 Task: Search one way flight ticket for 4 adults, 1 infant in seat and 1 infant on lap in premium economy from Evansville: Evansville Regional Airport to Jackson: Jackson Hole Airport on 5-2-2023. Choice of flights is Singapure airlines. Number of bags: 3 checked bags. Price is upto 73000. Outbound departure time preference is 22:15.
Action: Mouse moved to (374, 311)
Screenshot: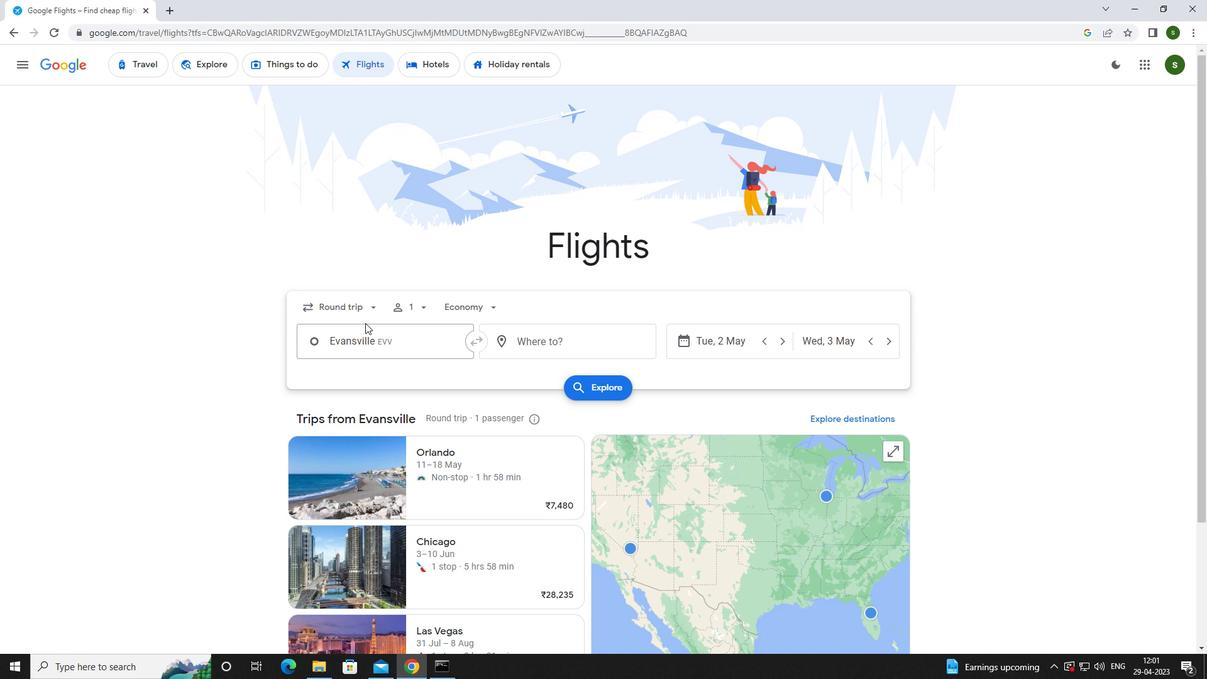 
Action: Mouse pressed left at (374, 311)
Screenshot: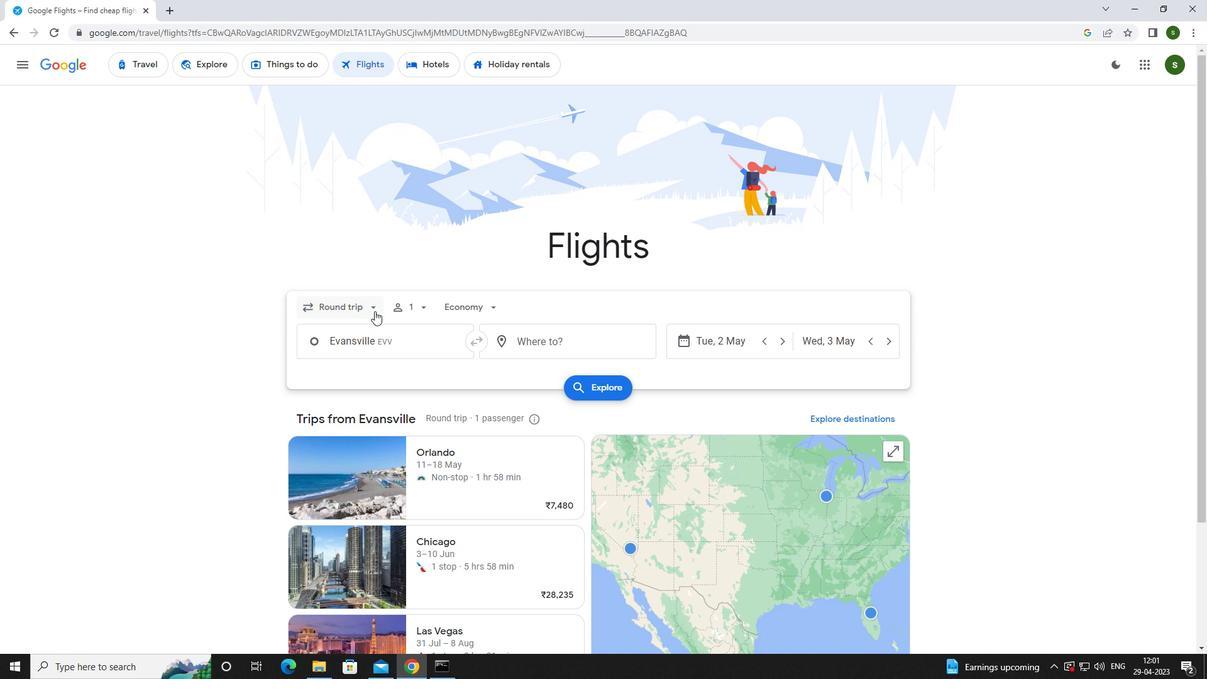
Action: Mouse moved to (361, 363)
Screenshot: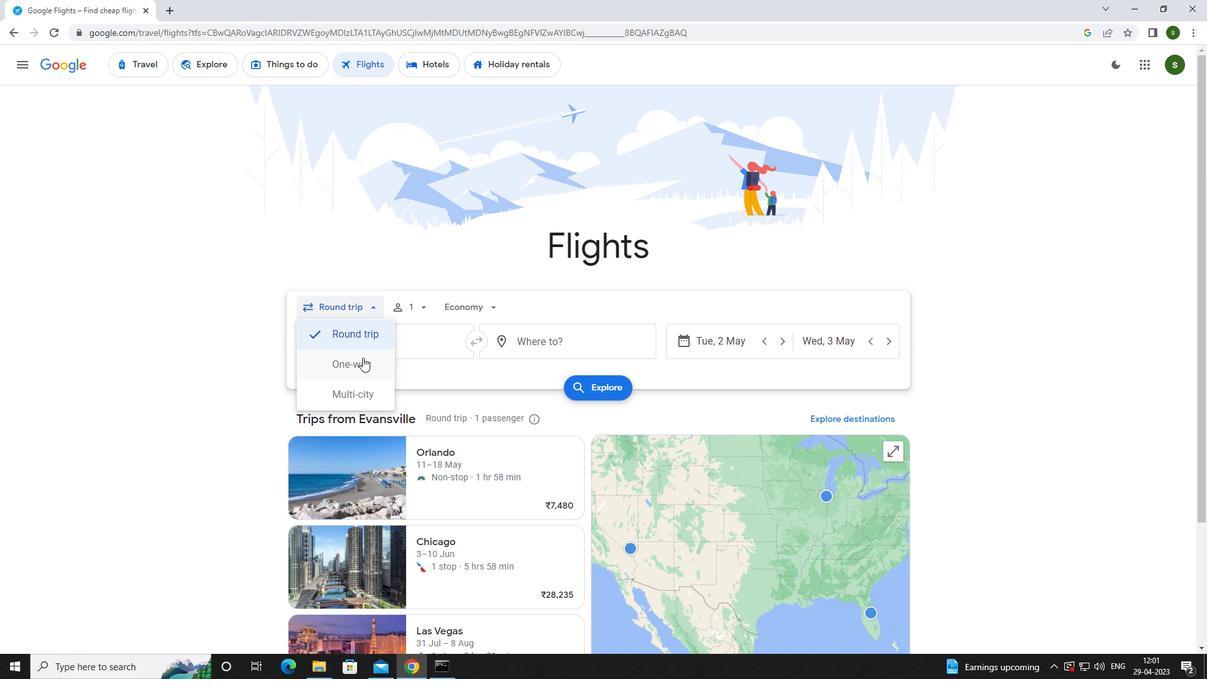 
Action: Mouse pressed left at (361, 363)
Screenshot: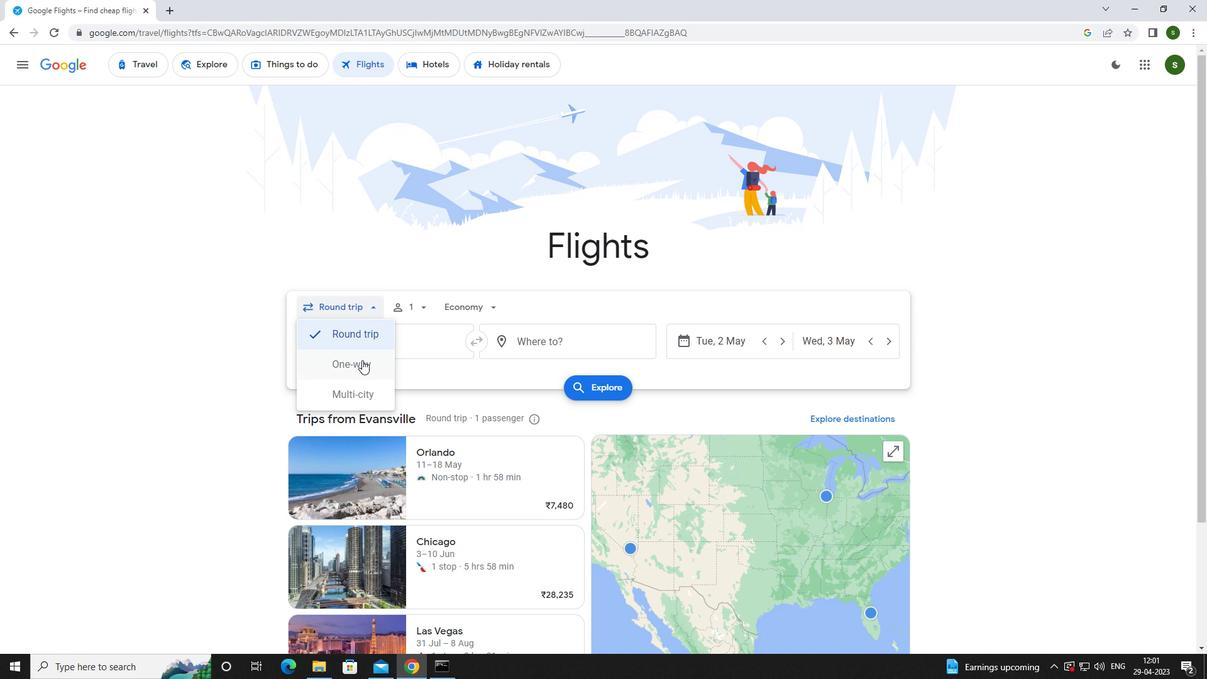 
Action: Mouse moved to (415, 307)
Screenshot: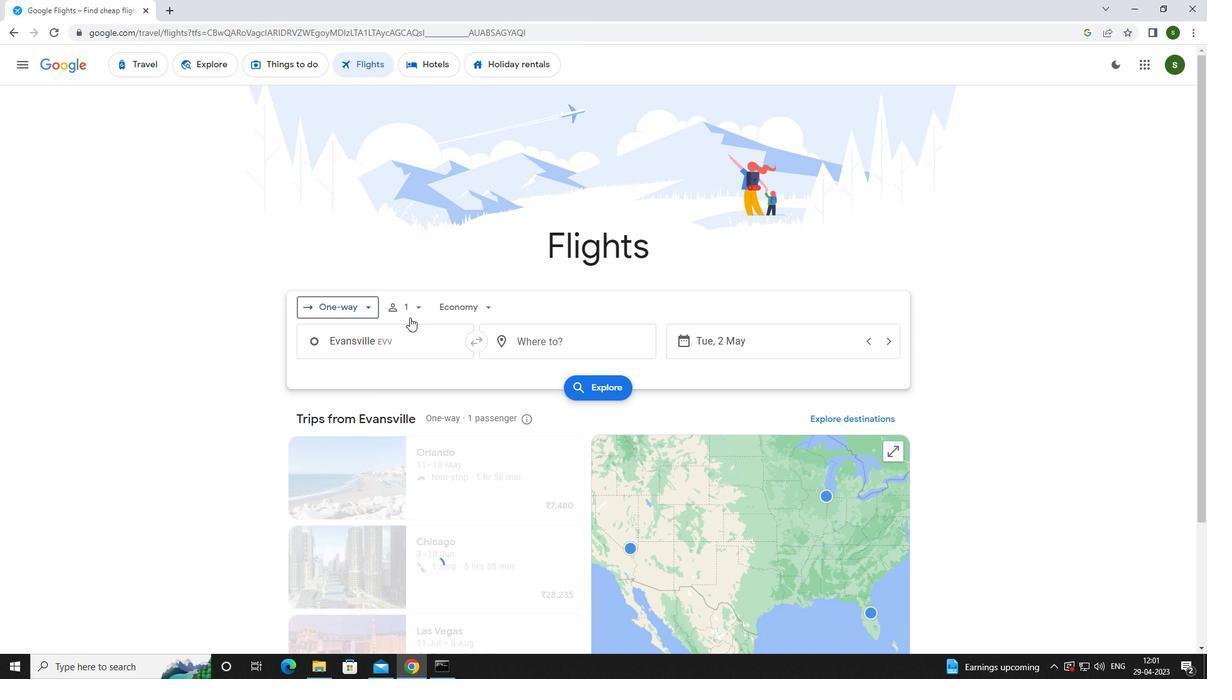
Action: Mouse pressed left at (415, 307)
Screenshot: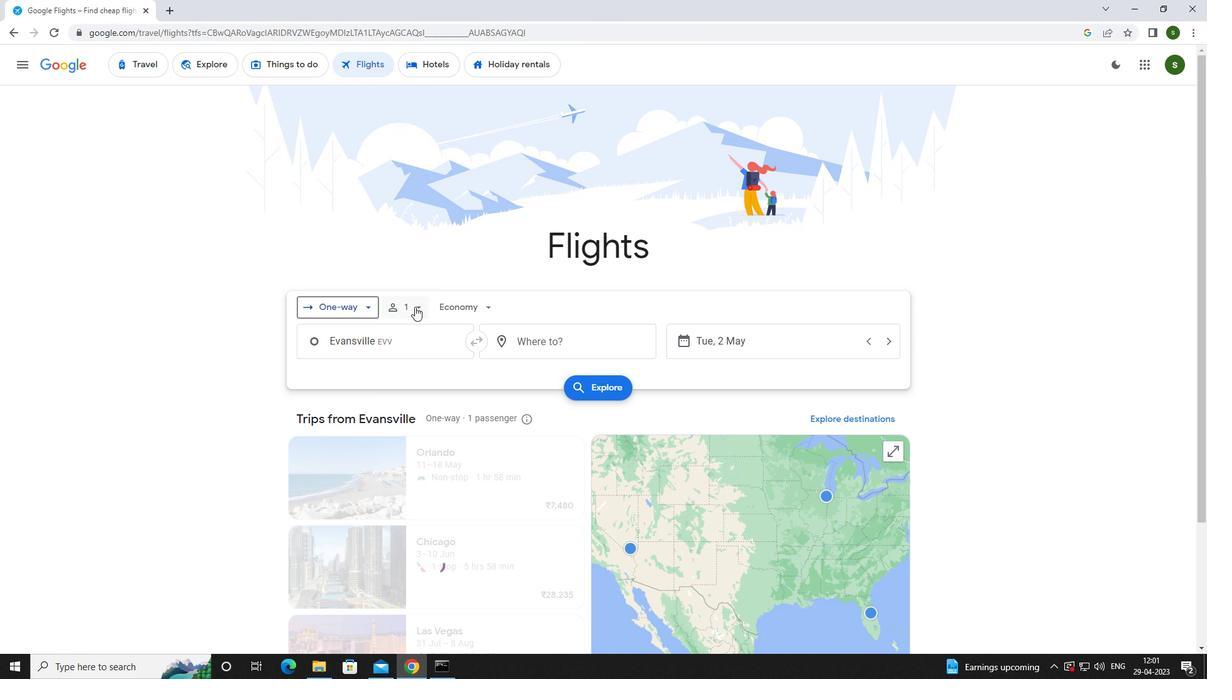 
Action: Mouse moved to (519, 341)
Screenshot: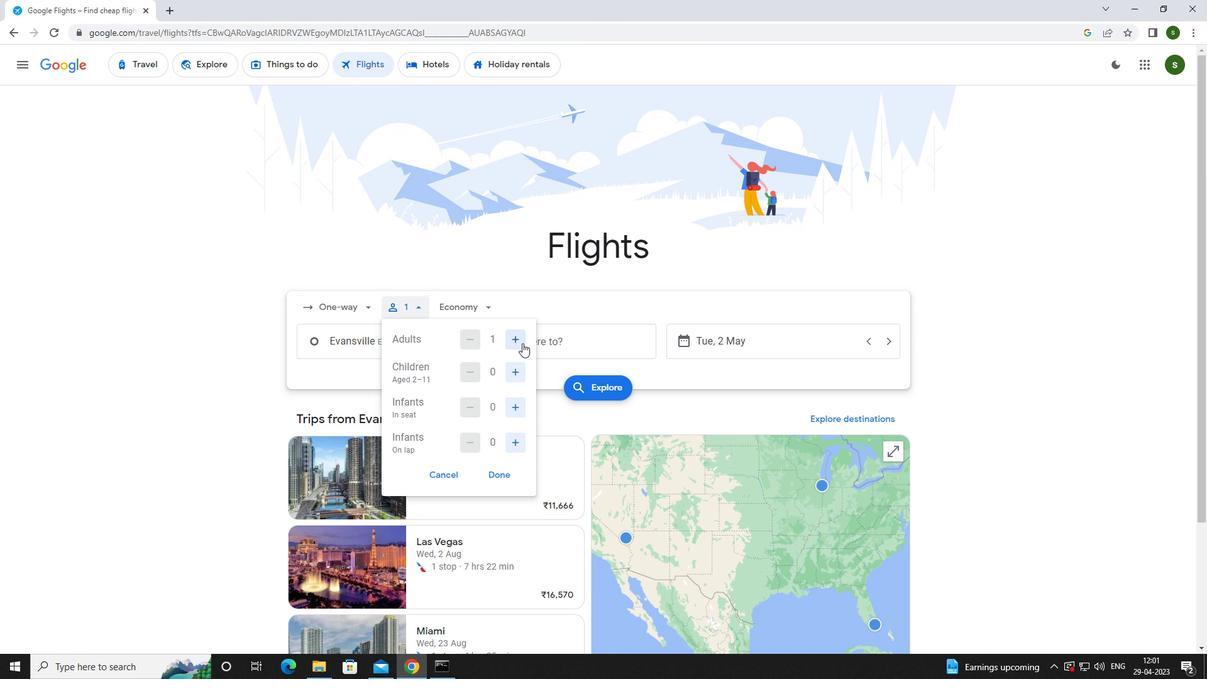 
Action: Mouse pressed left at (519, 341)
Screenshot: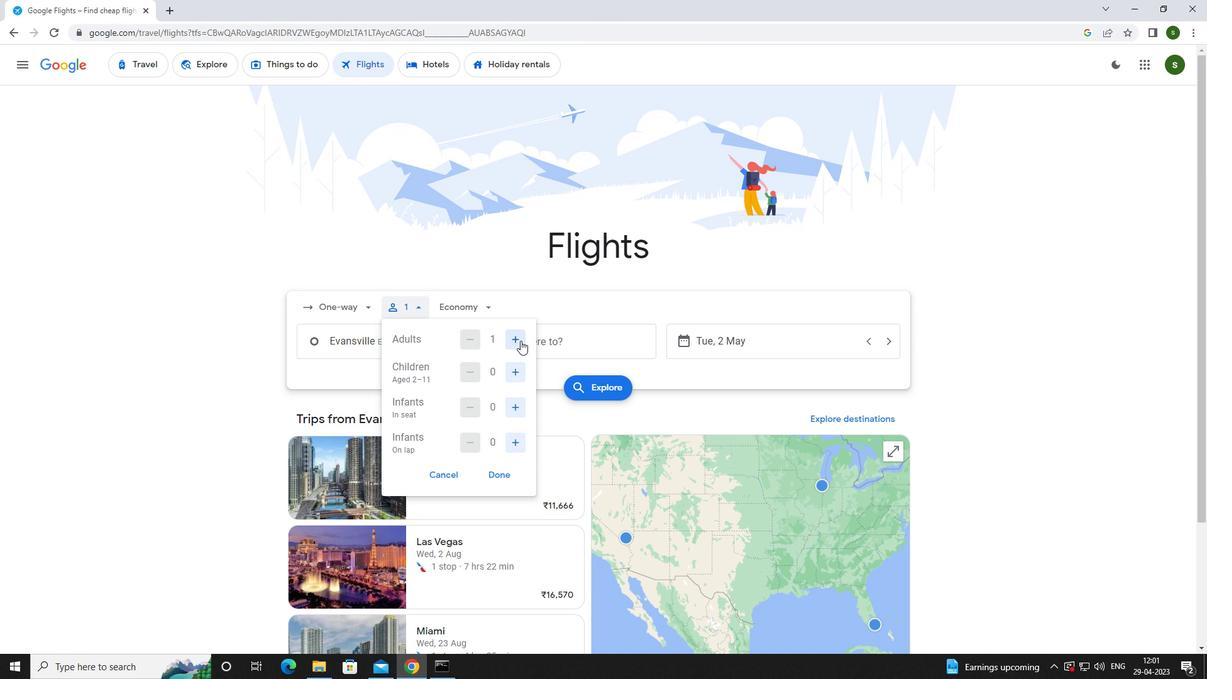 
Action: Mouse pressed left at (519, 341)
Screenshot: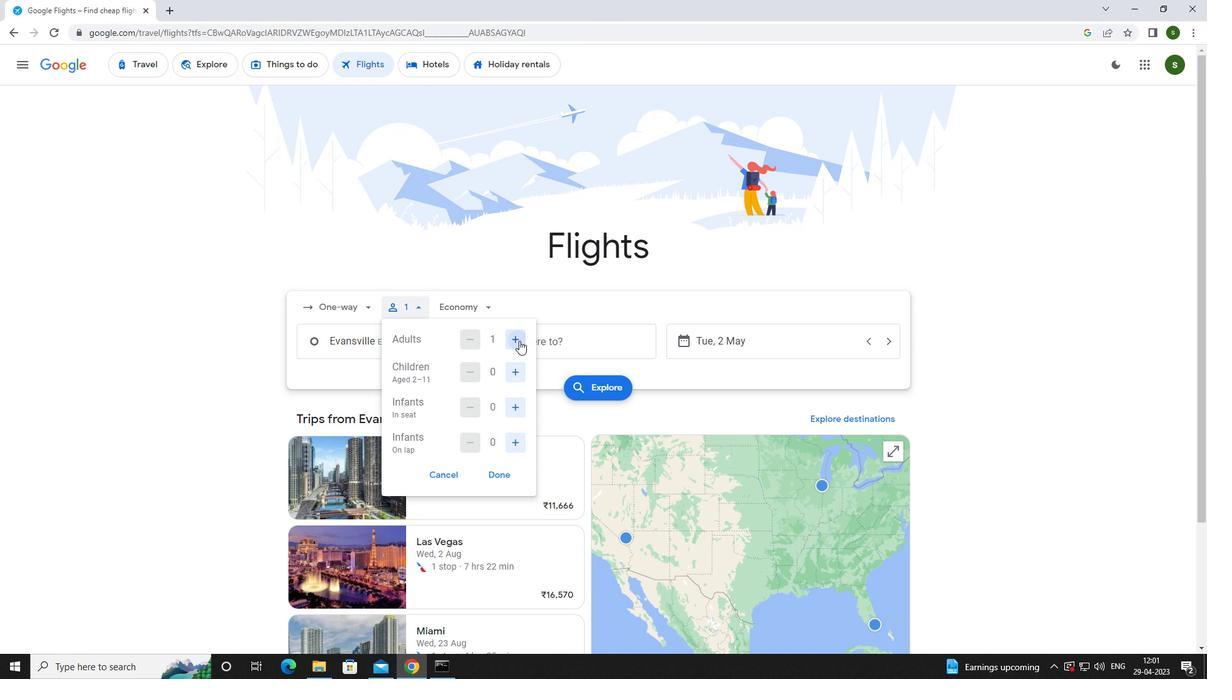 
Action: Mouse pressed left at (519, 341)
Screenshot: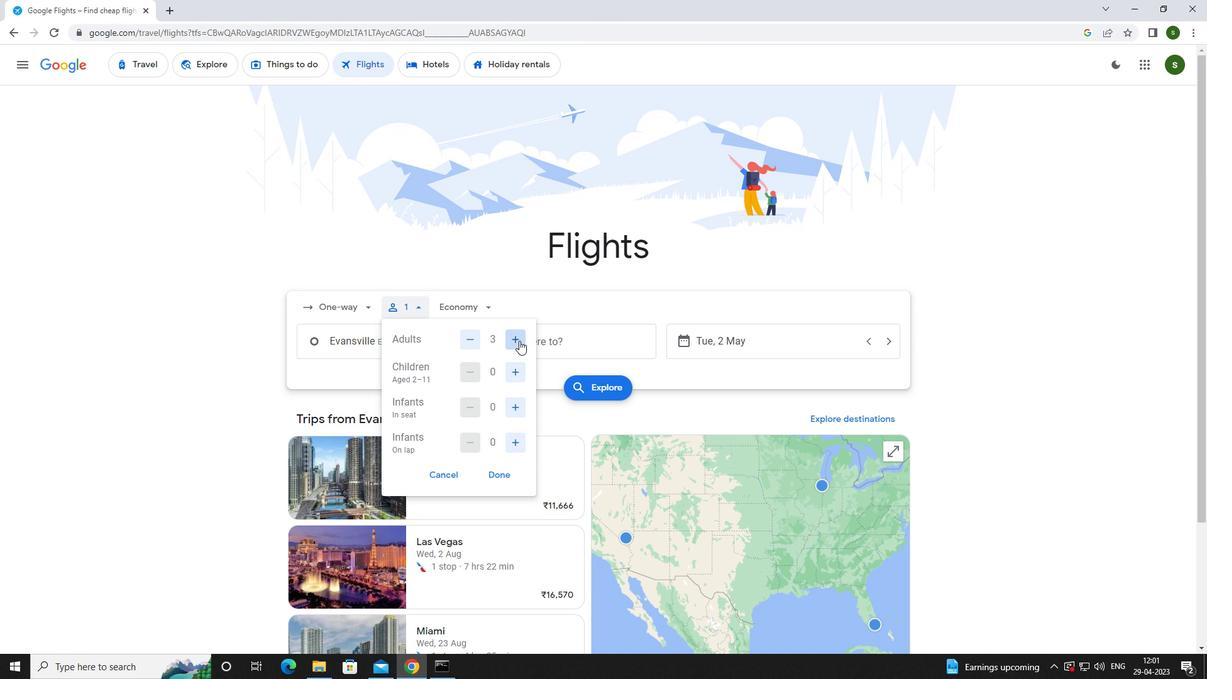 
Action: Mouse moved to (515, 411)
Screenshot: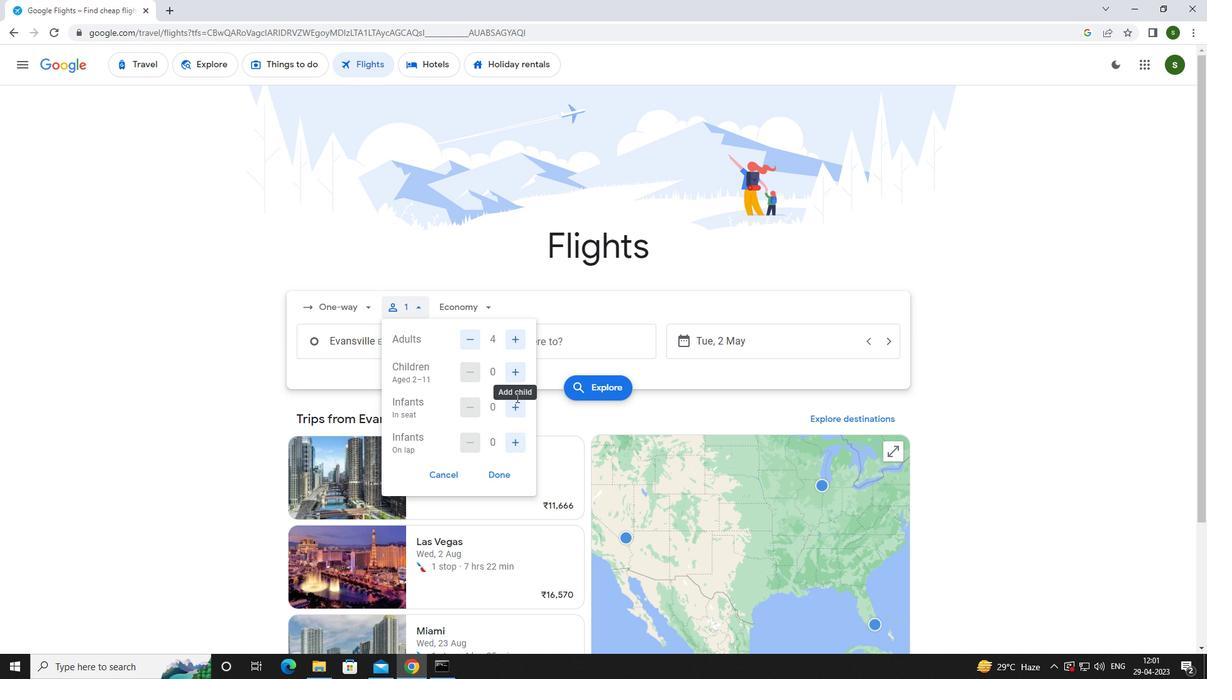
Action: Mouse pressed left at (515, 411)
Screenshot: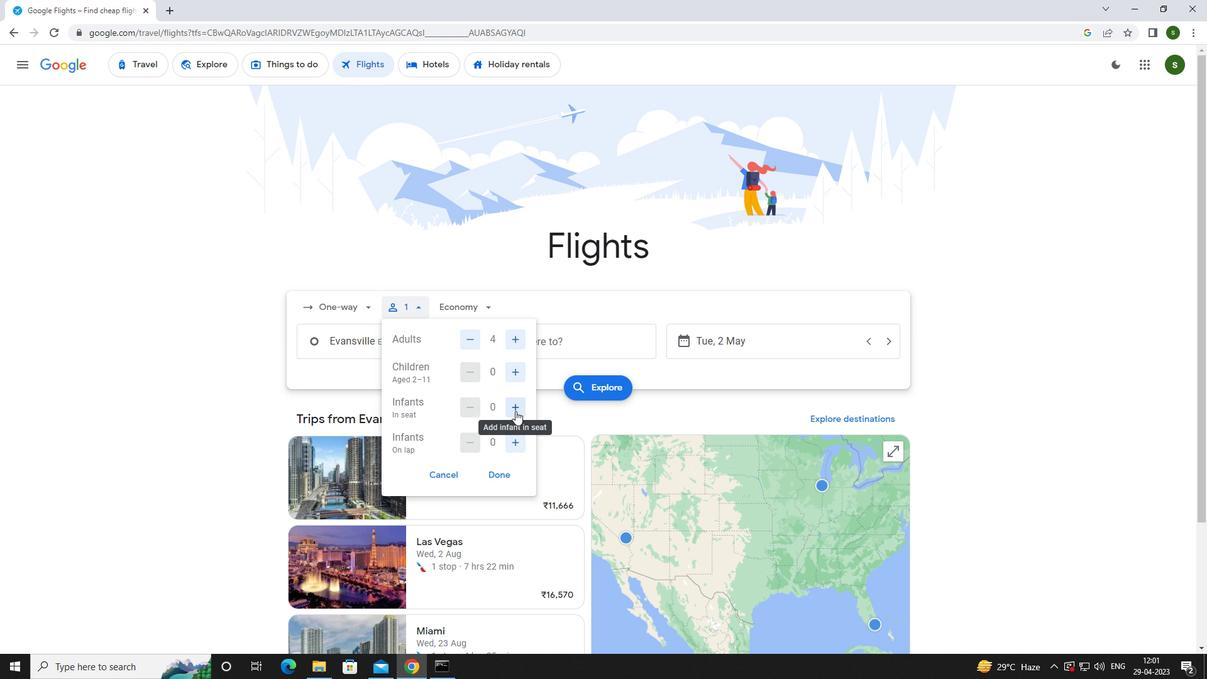 
Action: Mouse moved to (515, 441)
Screenshot: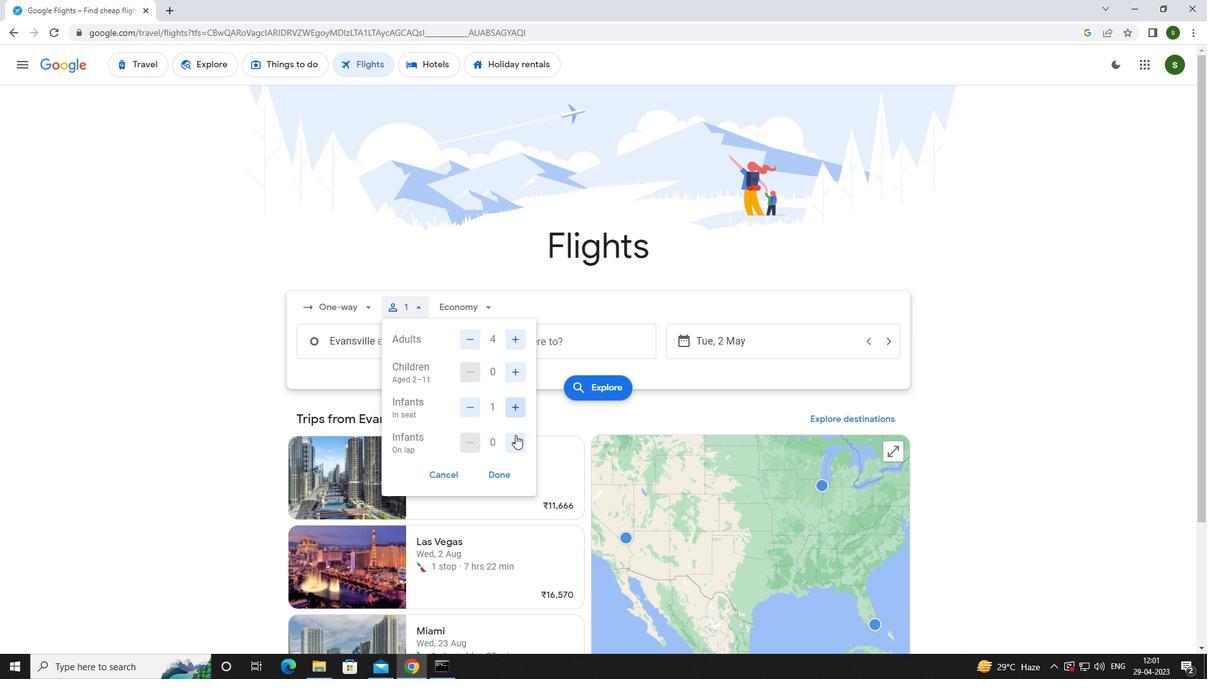 
Action: Mouse pressed left at (515, 441)
Screenshot: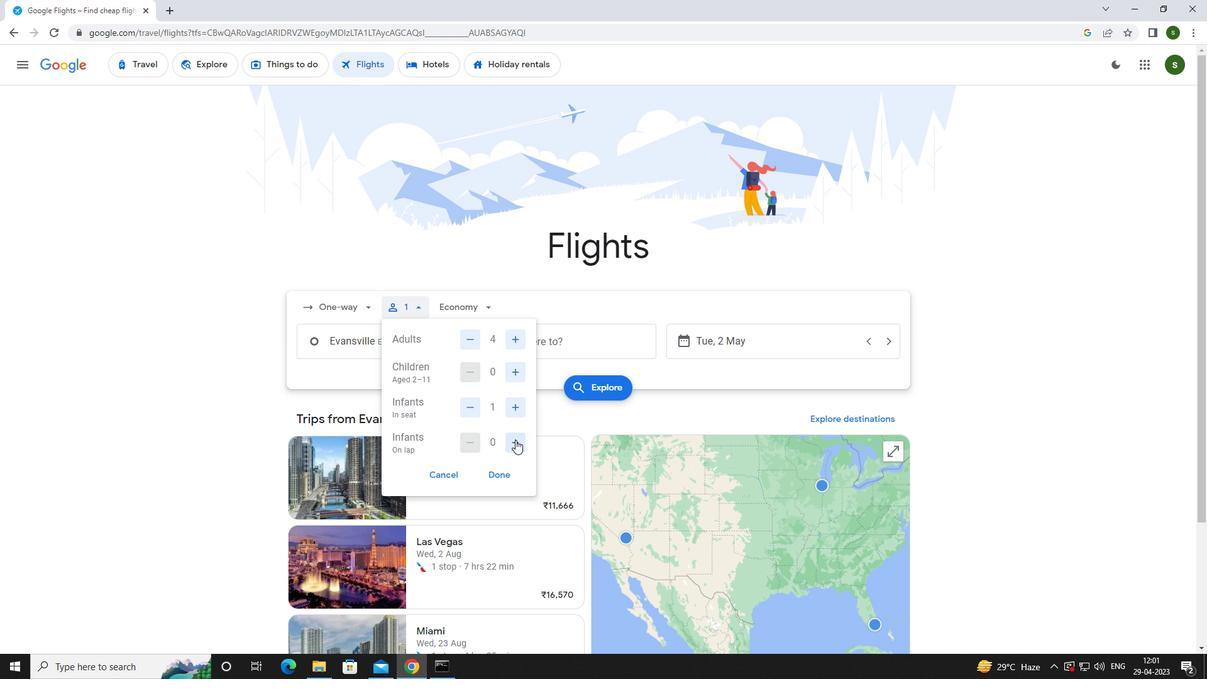 
Action: Mouse moved to (486, 307)
Screenshot: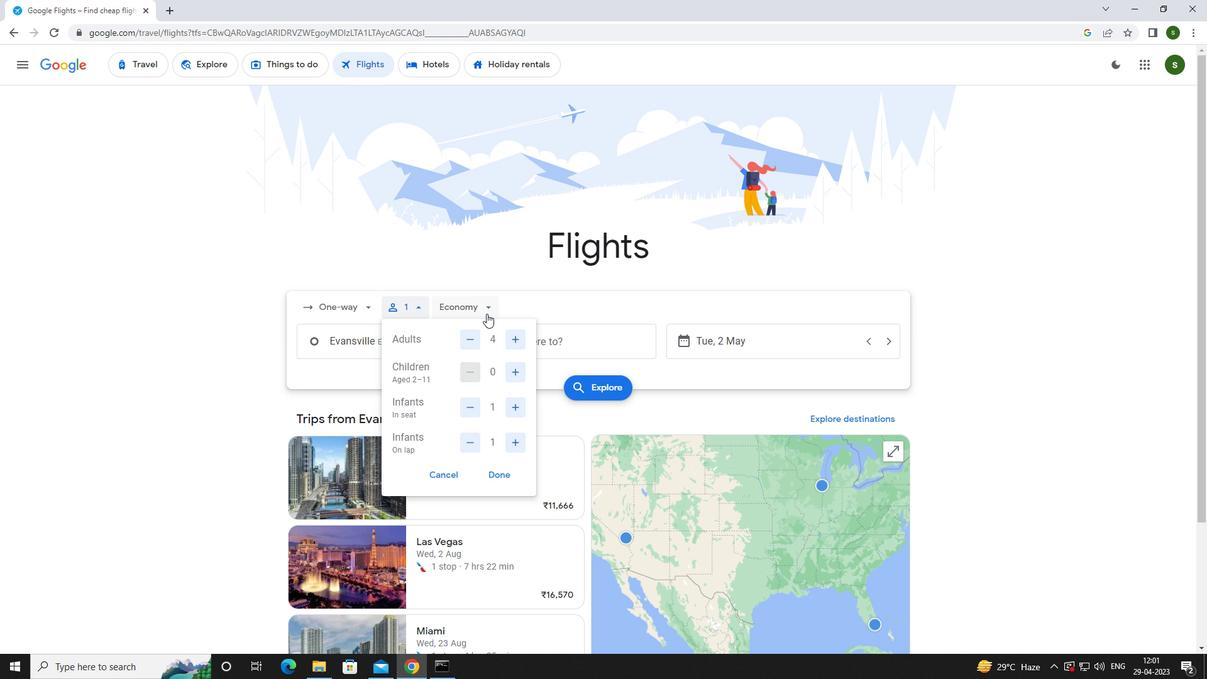 
Action: Mouse pressed left at (486, 307)
Screenshot: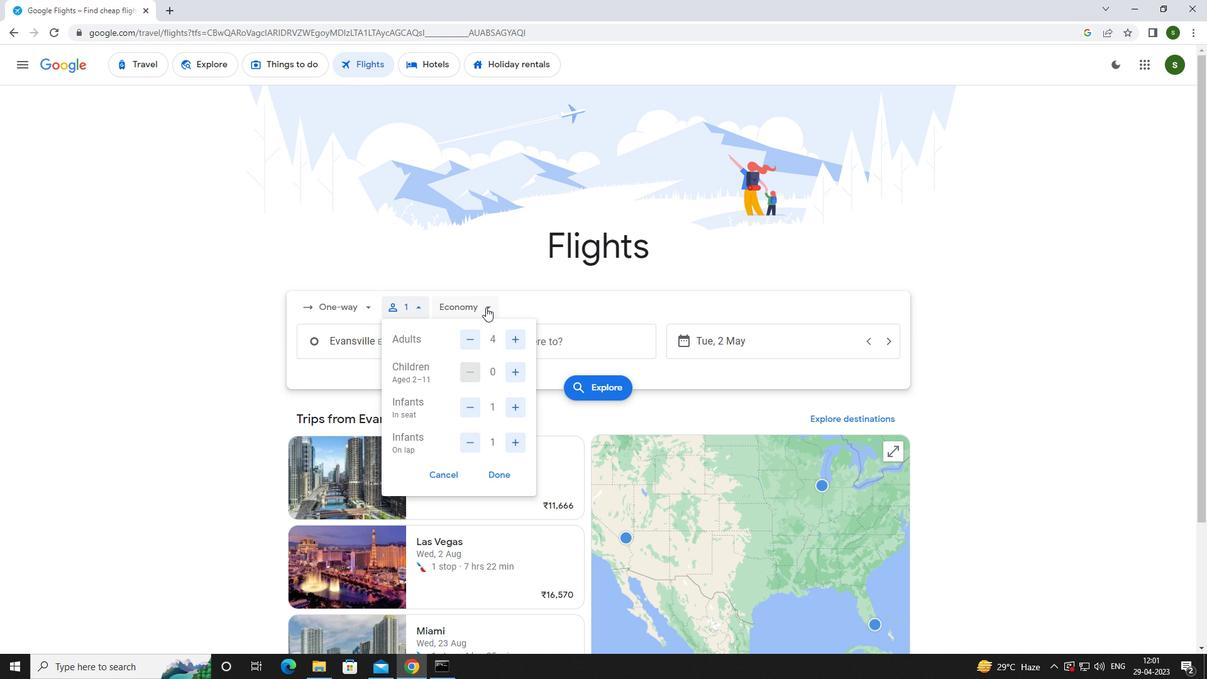
Action: Mouse moved to (493, 360)
Screenshot: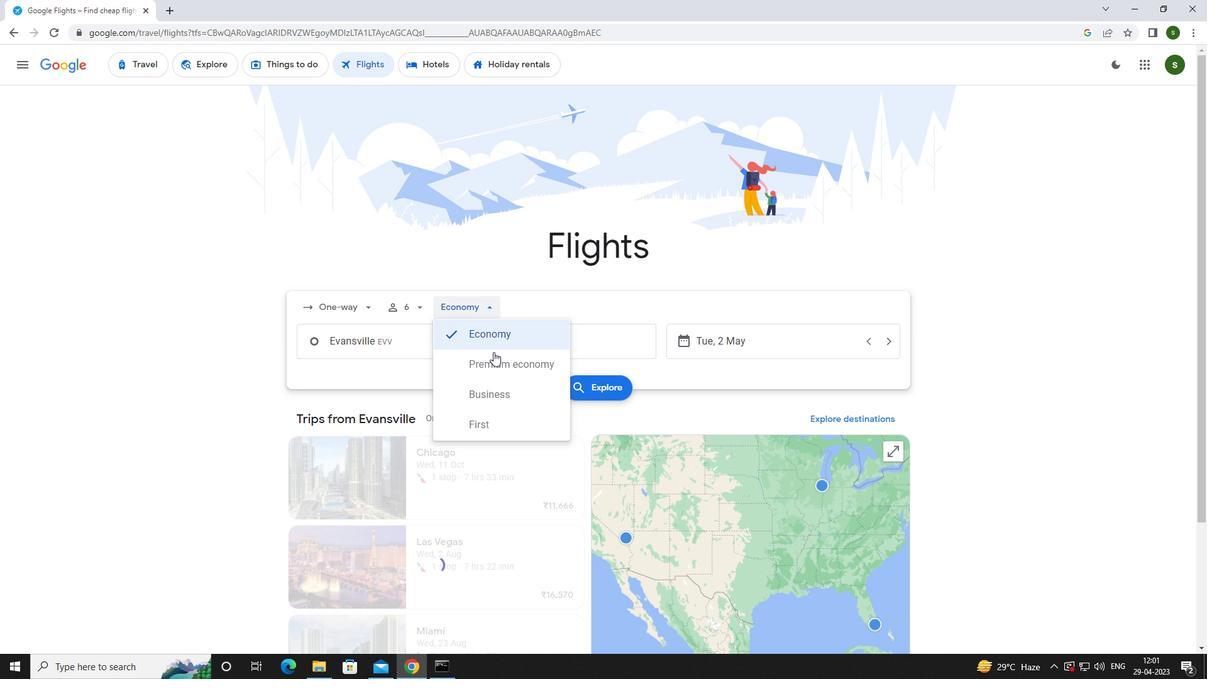 
Action: Mouse pressed left at (493, 360)
Screenshot: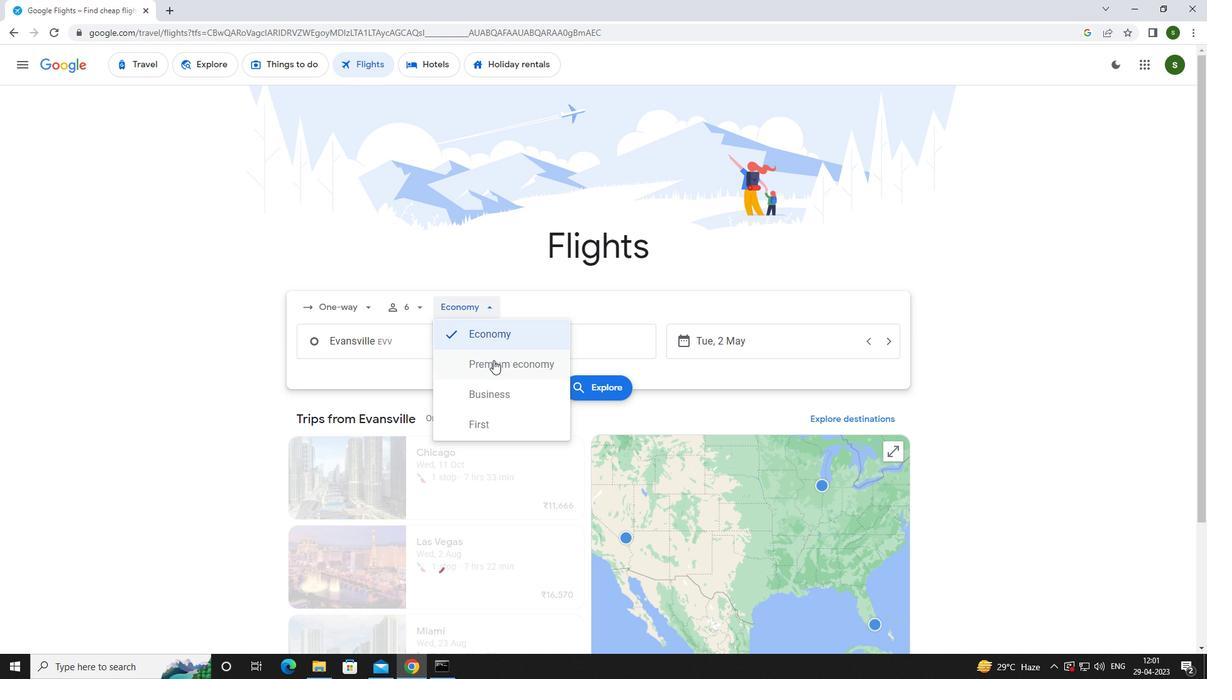 
Action: Mouse moved to (400, 346)
Screenshot: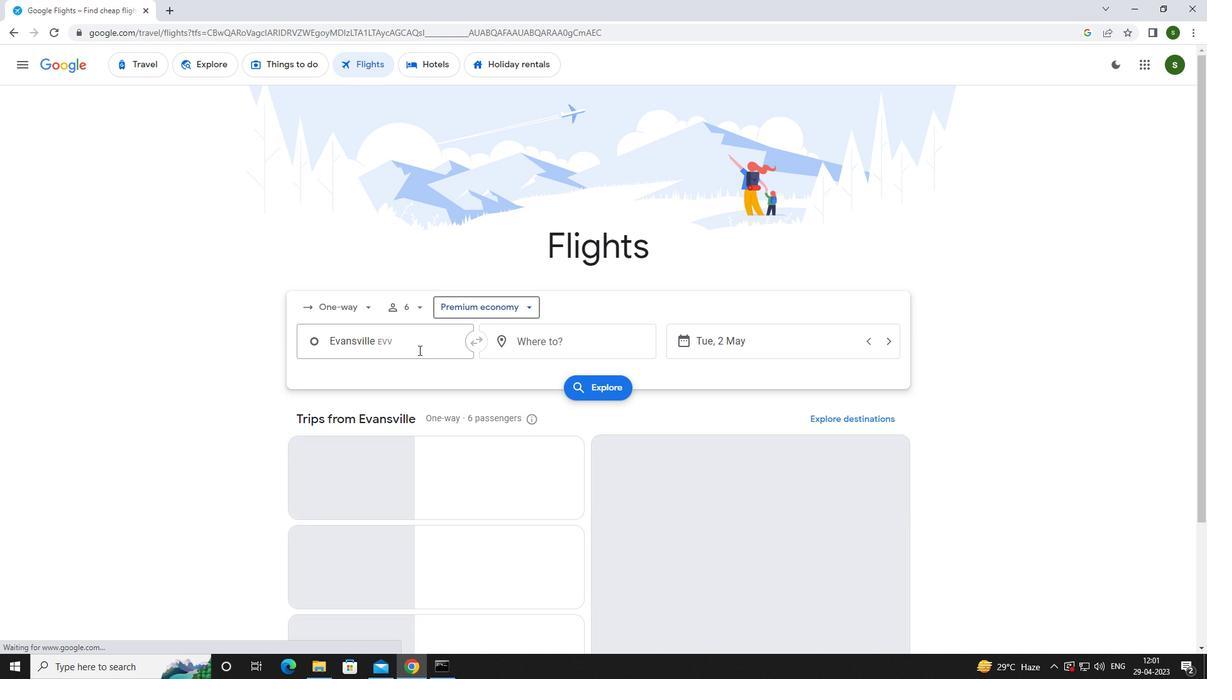 
Action: Mouse pressed left at (400, 346)
Screenshot: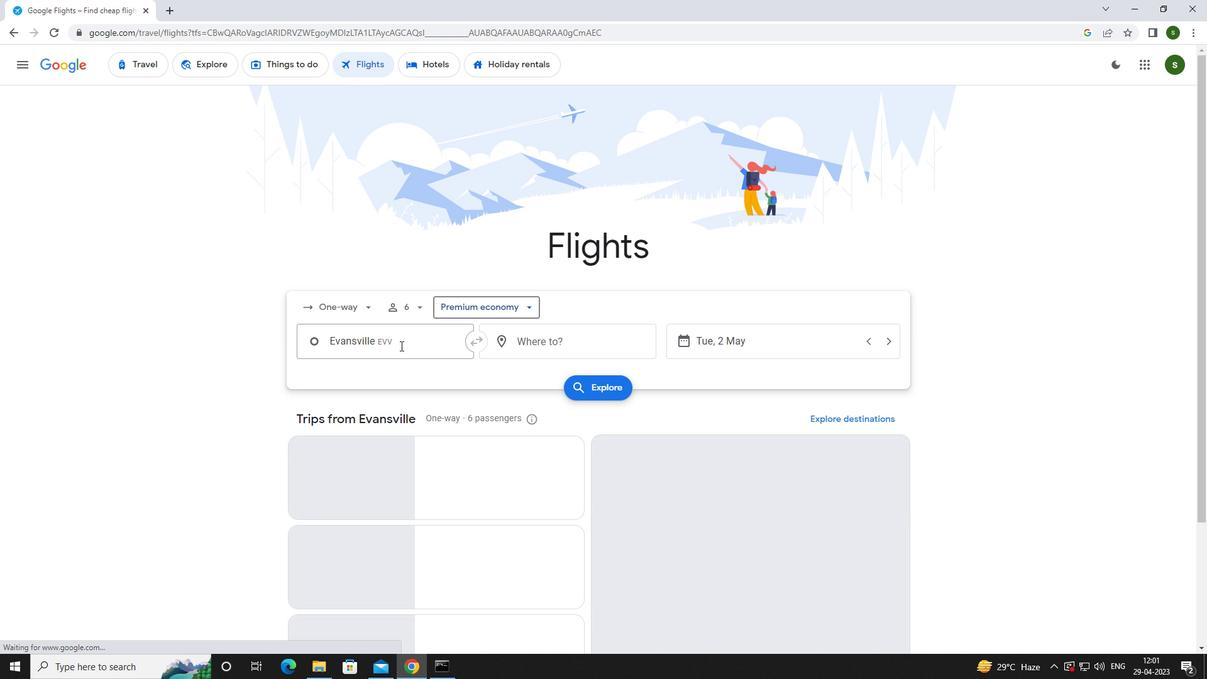 
Action: Mouse moved to (399, 344)
Screenshot: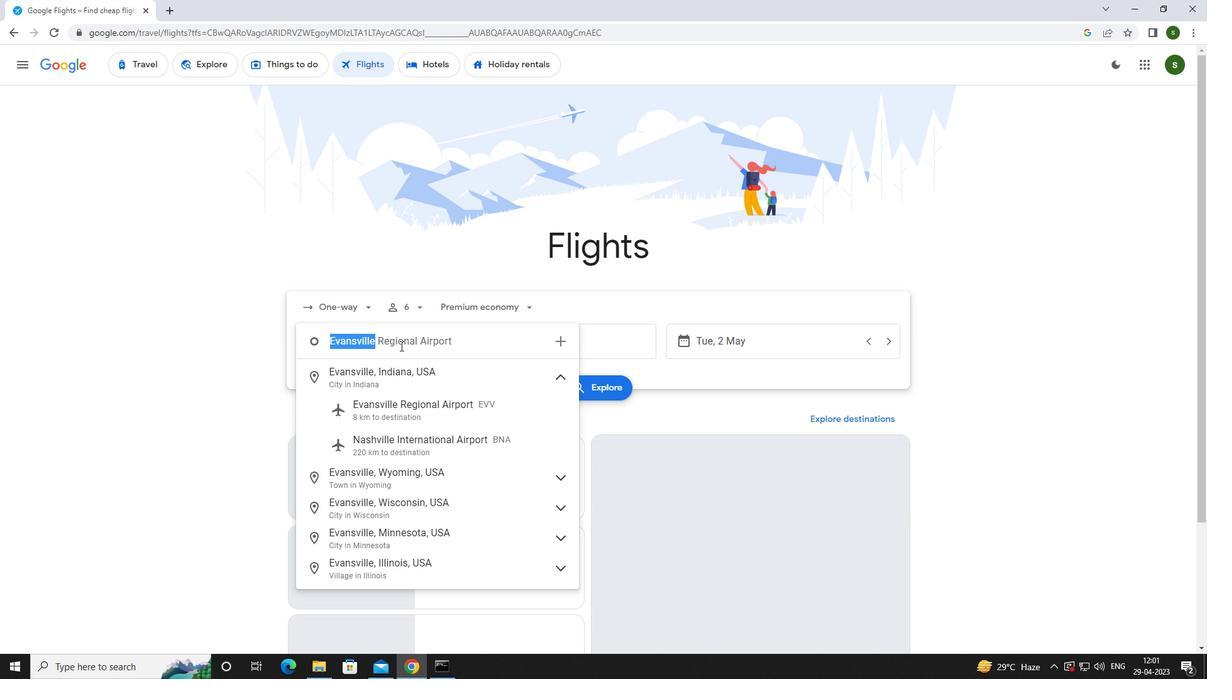 
Action: Key pressed e<Key.caps_lock>vansvi
Screenshot: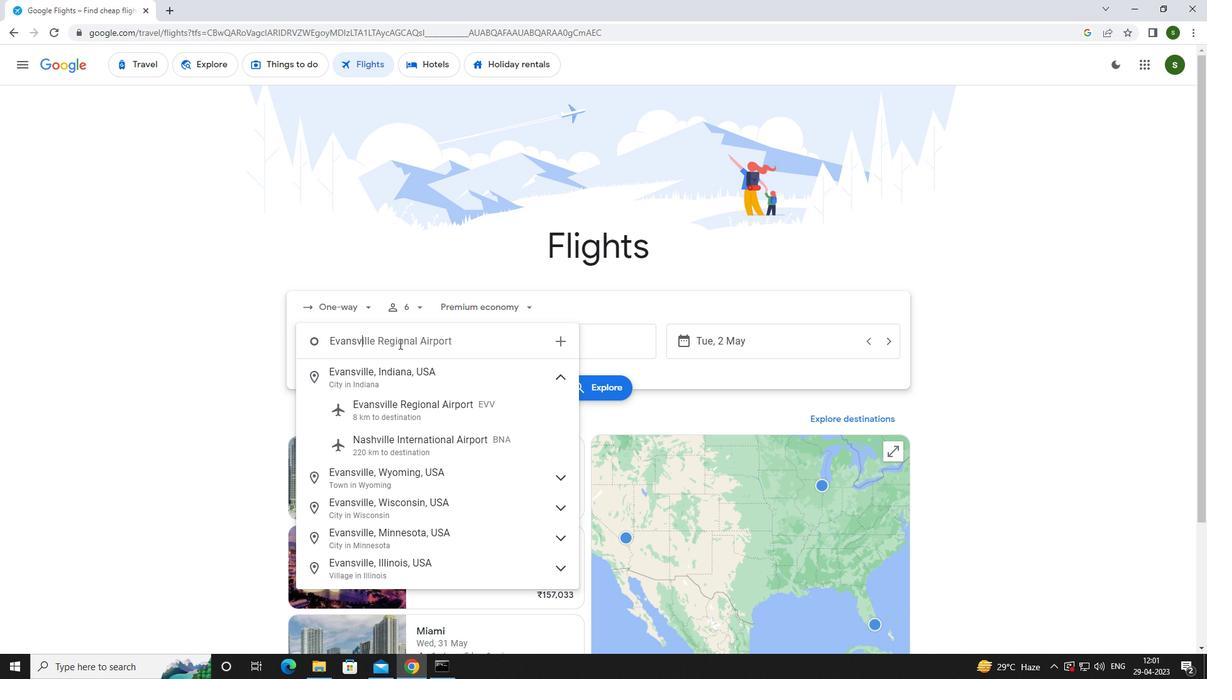 
Action: Mouse moved to (394, 411)
Screenshot: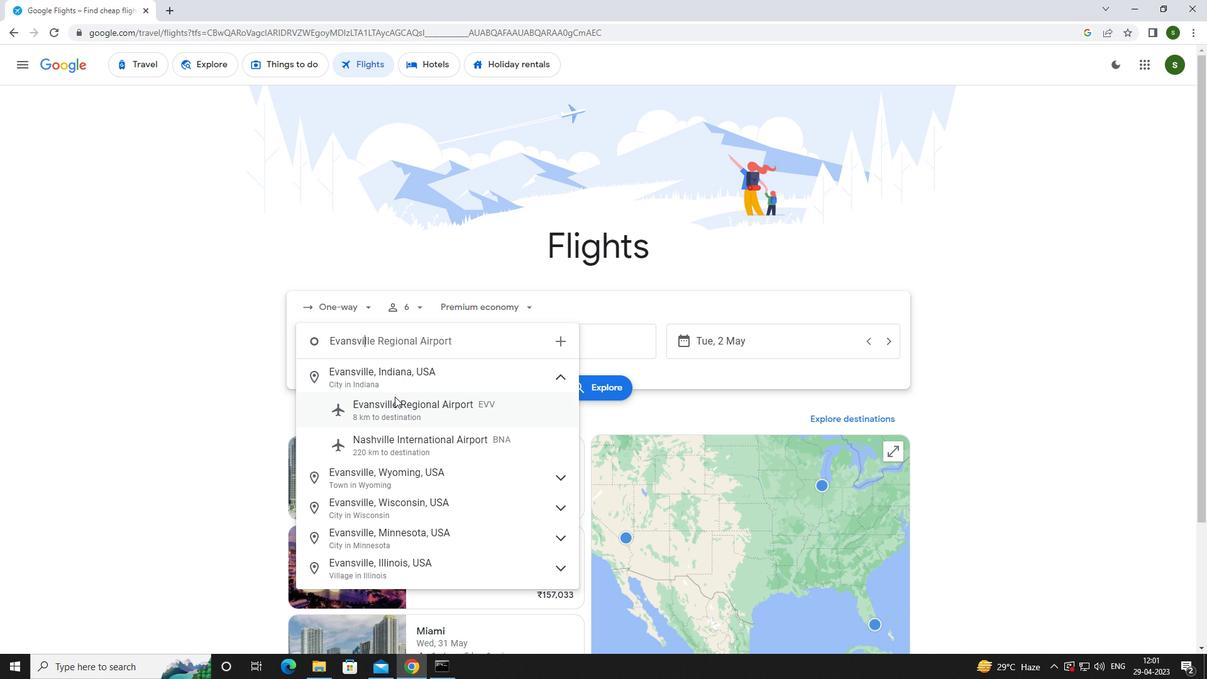 
Action: Mouse pressed left at (394, 411)
Screenshot: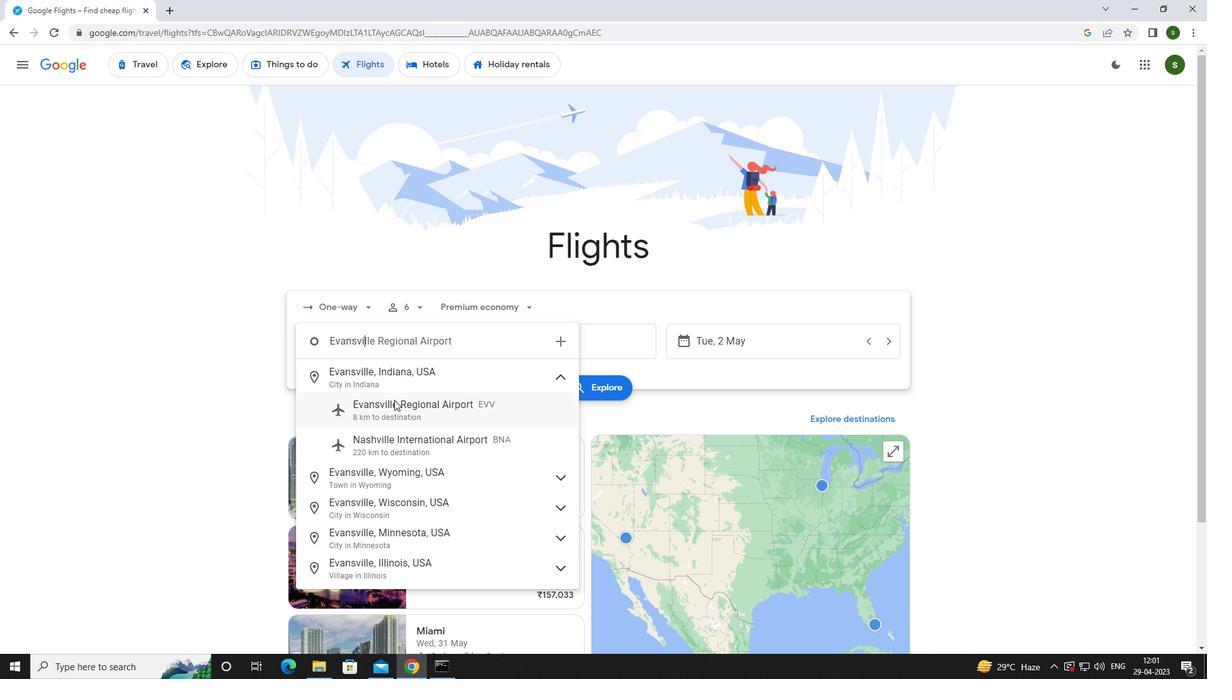 
Action: Mouse moved to (574, 339)
Screenshot: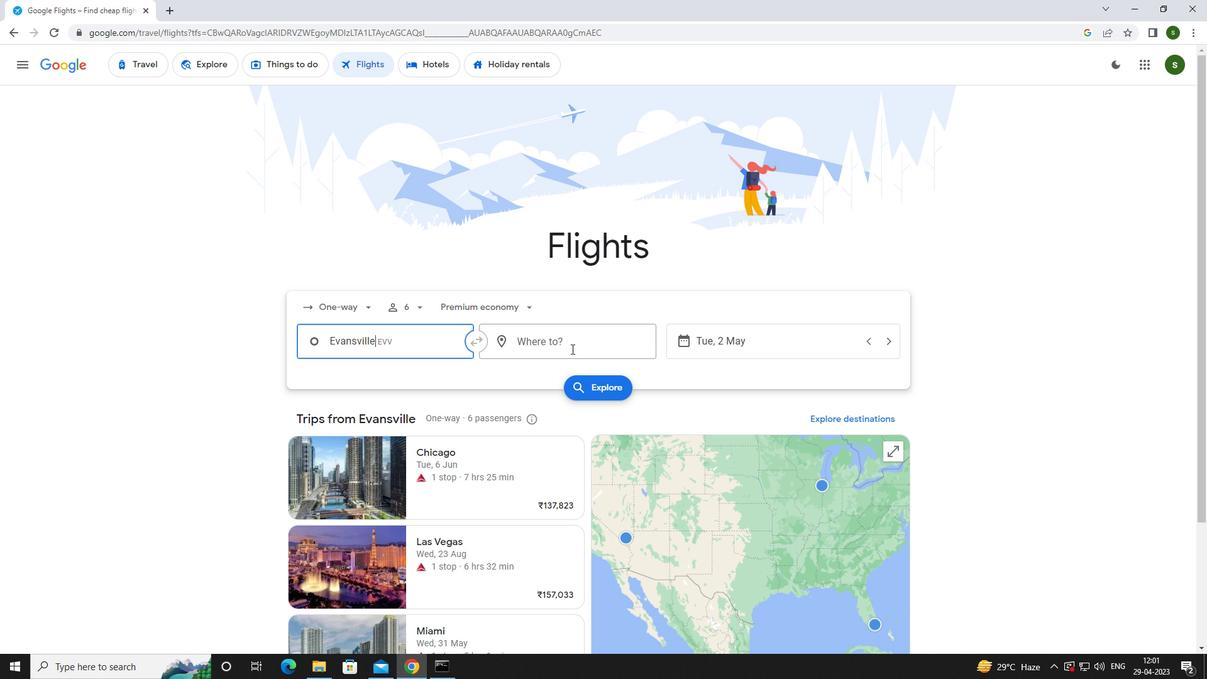 
Action: Mouse pressed left at (574, 339)
Screenshot: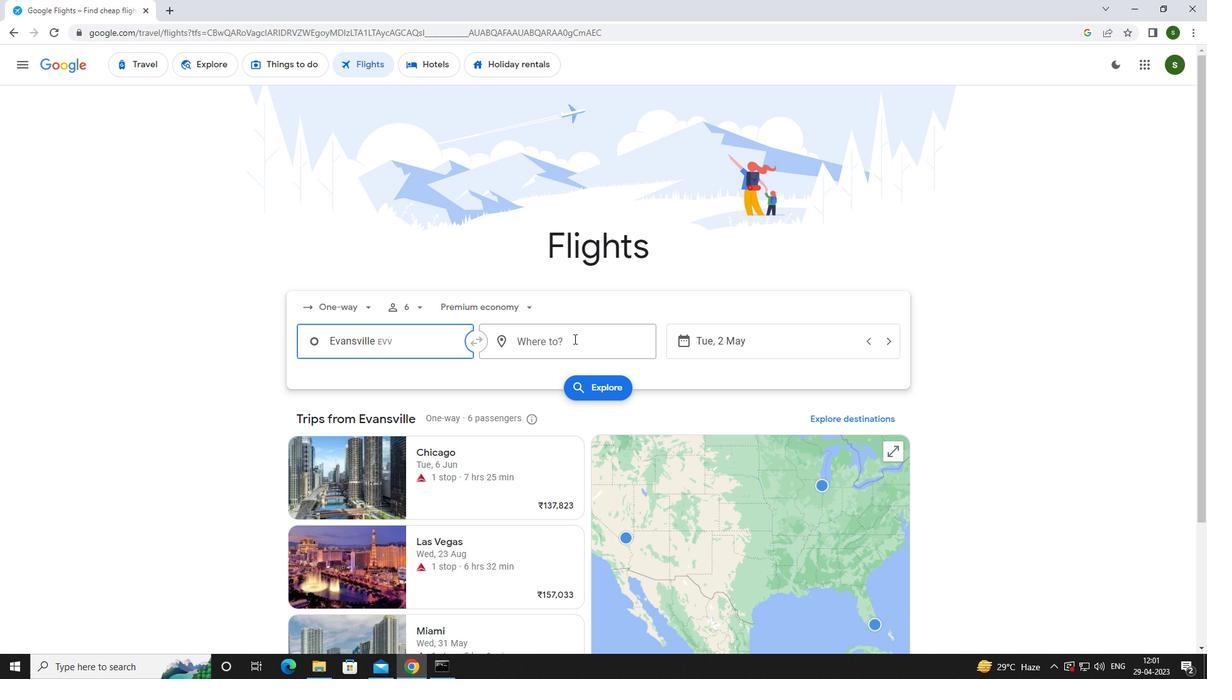
Action: Mouse moved to (537, 349)
Screenshot: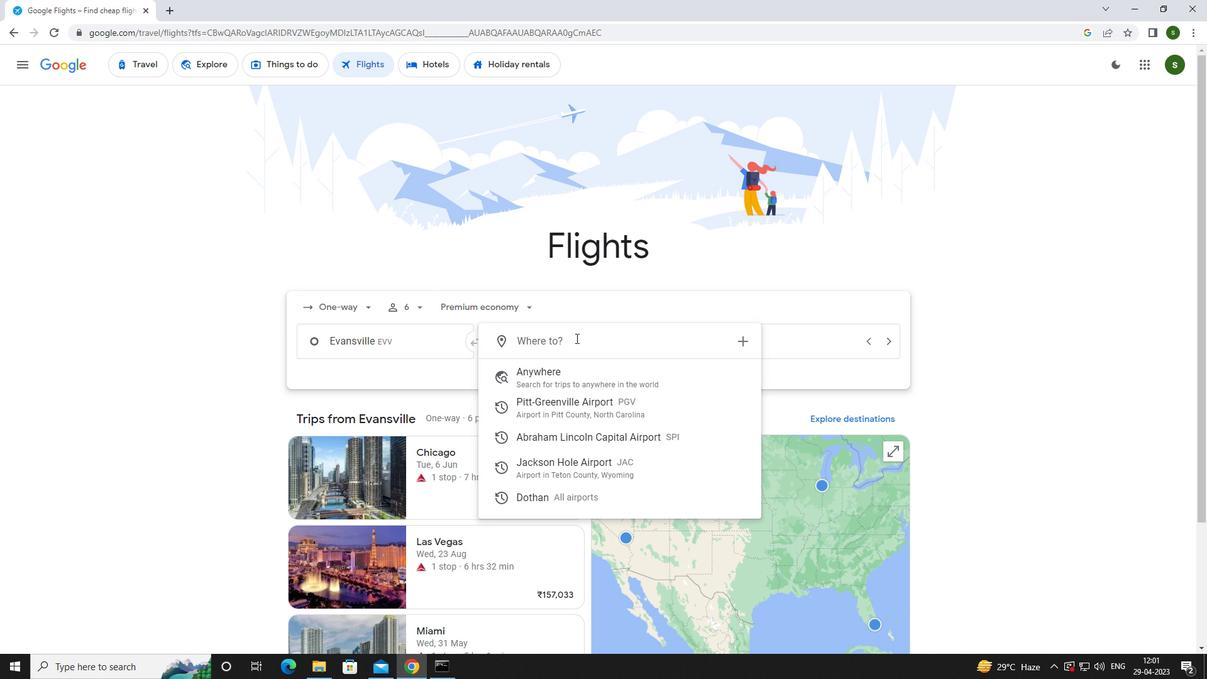 
Action: Key pressed <Key.caps_lock>j<Key.caps_lock>ackson<Key.space>
Screenshot: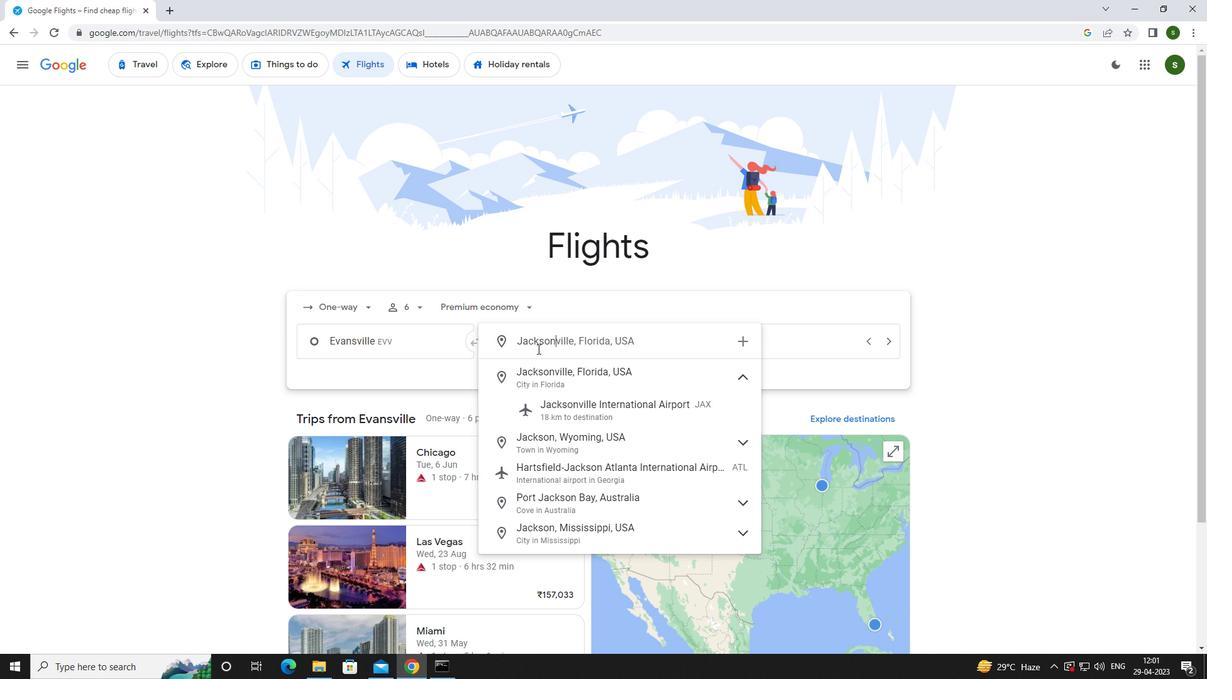 
Action: Mouse moved to (537, 349)
Screenshot: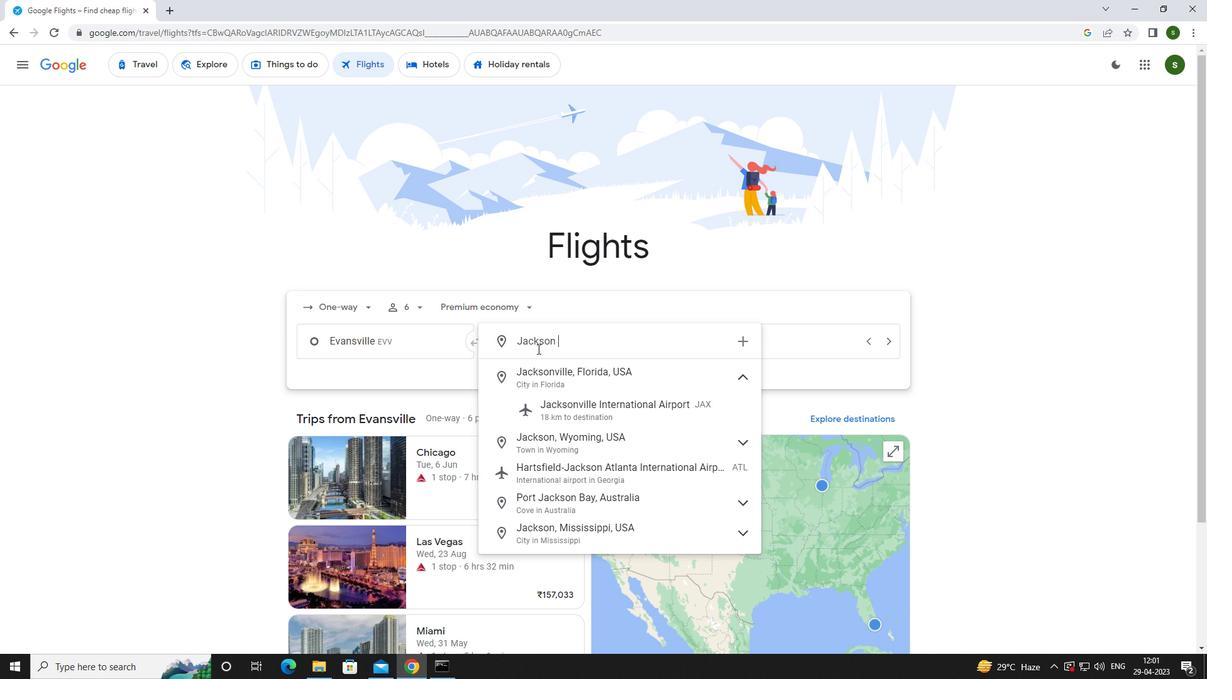 
Action: Key pressed <Key.caps_lock>h<Key.caps_lock>ol
Screenshot: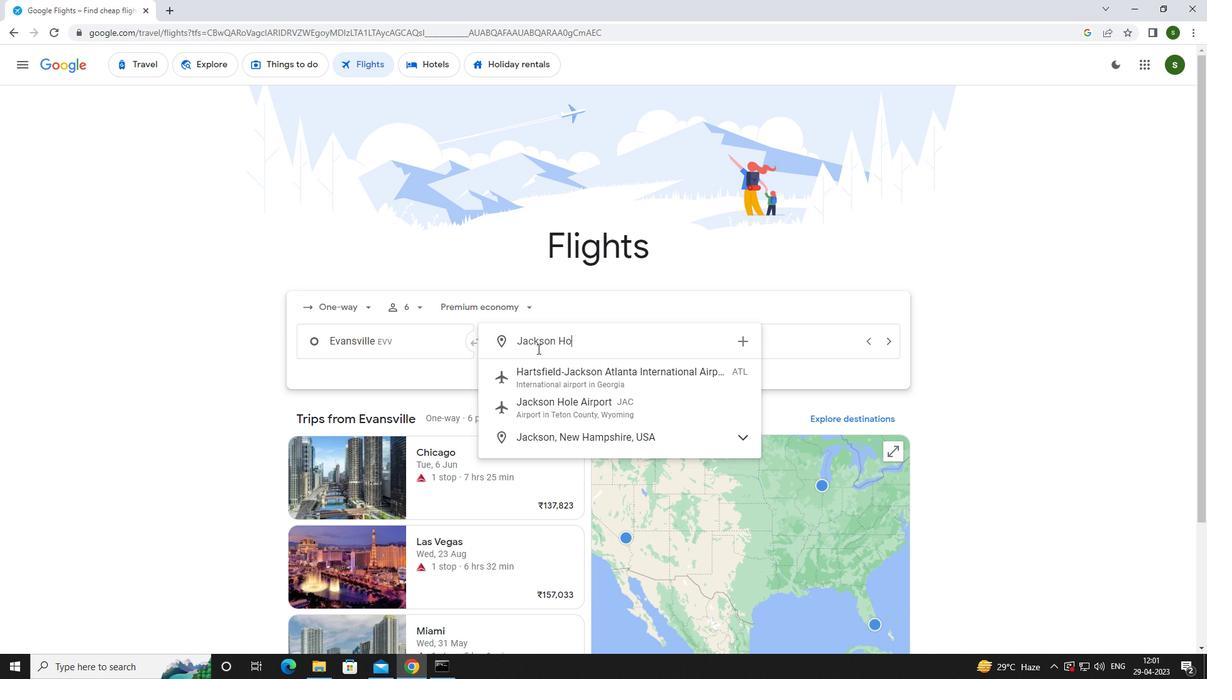 
Action: Mouse moved to (576, 378)
Screenshot: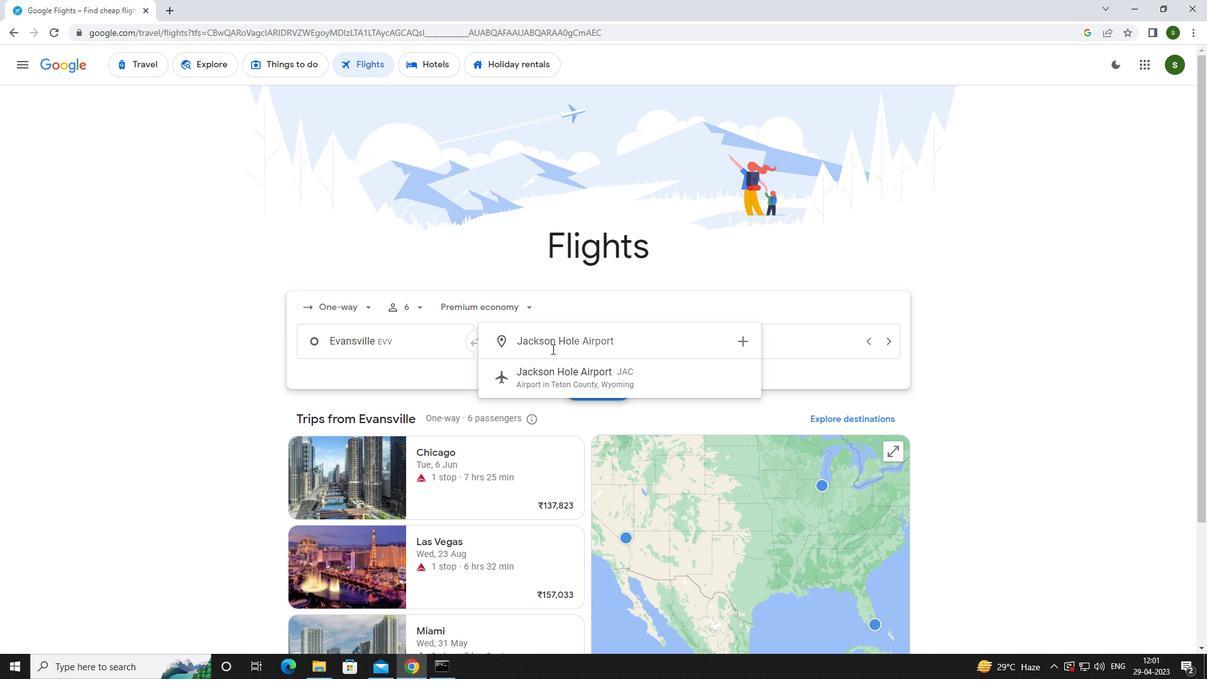 
Action: Mouse pressed left at (576, 378)
Screenshot: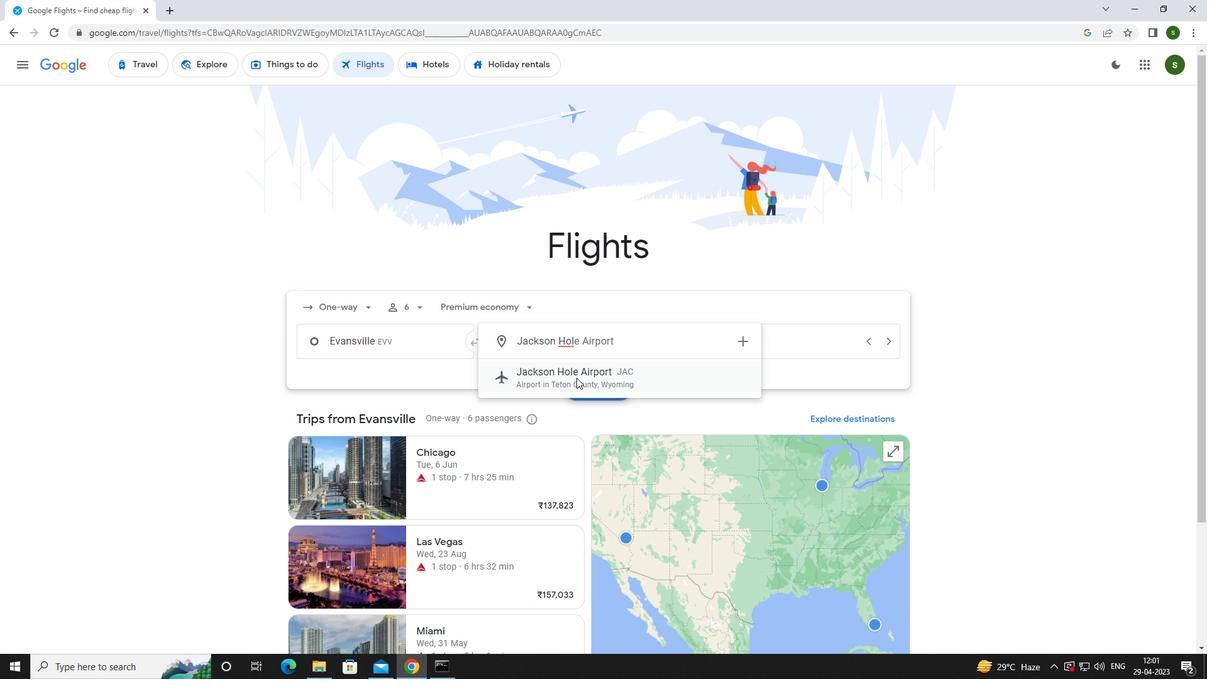 
Action: Mouse moved to (775, 342)
Screenshot: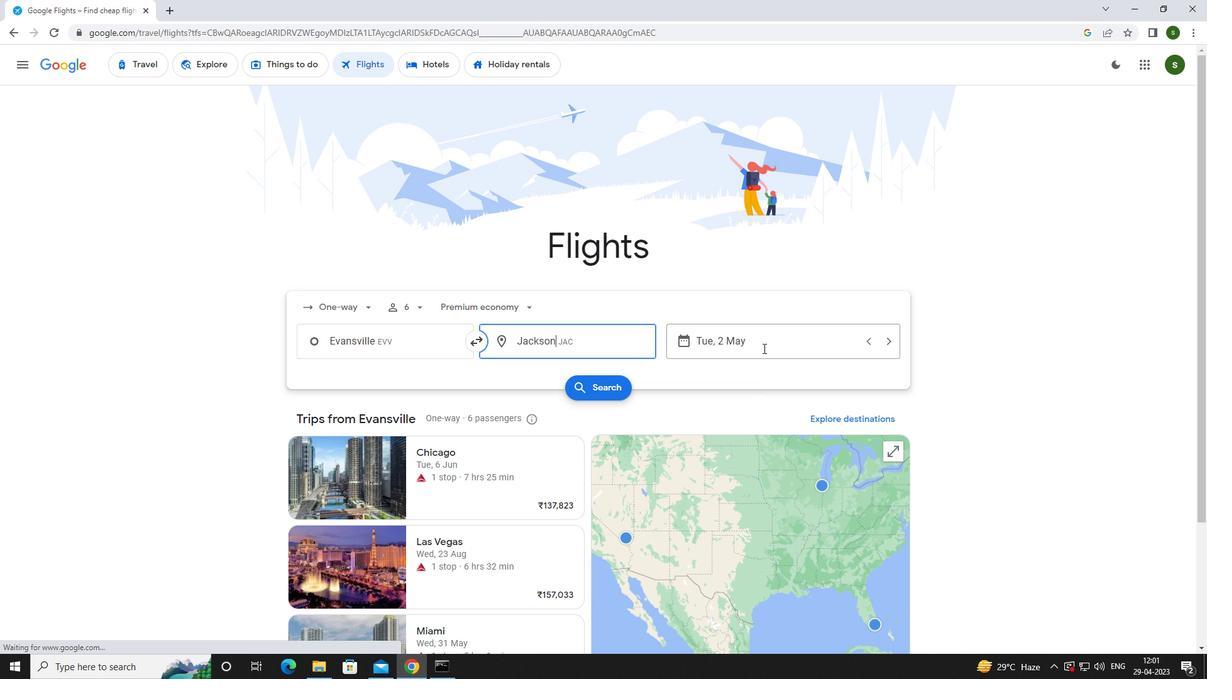 
Action: Mouse pressed left at (775, 342)
Screenshot: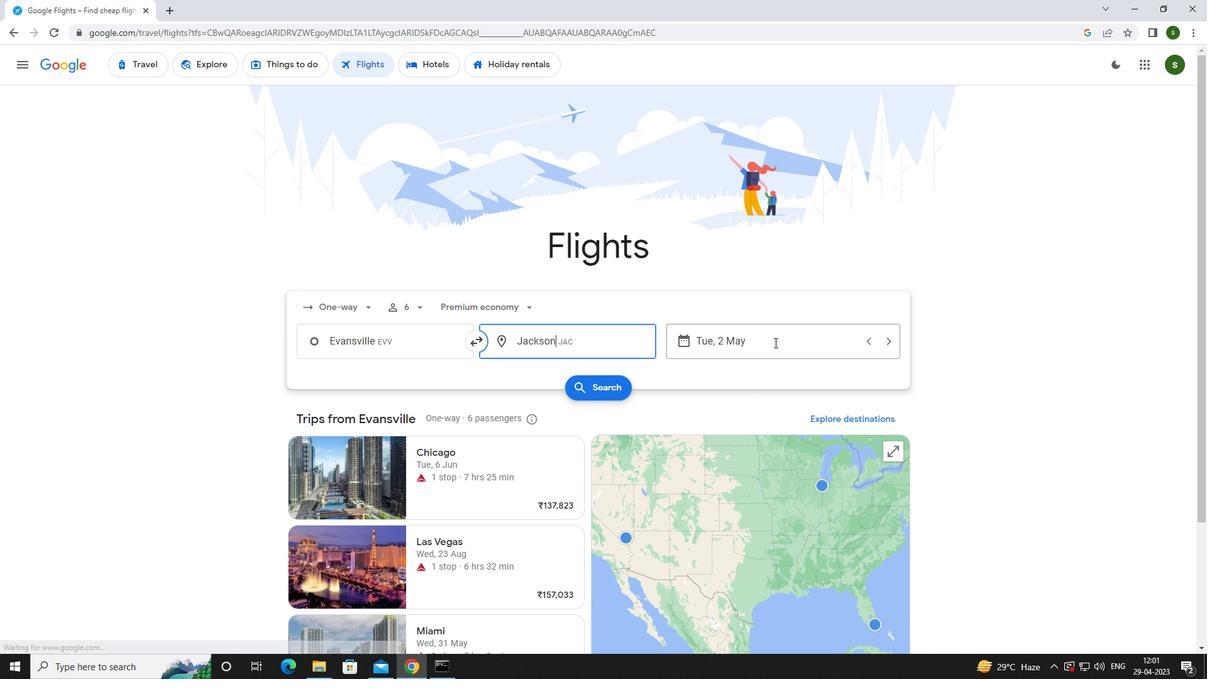
Action: Mouse moved to (764, 430)
Screenshot: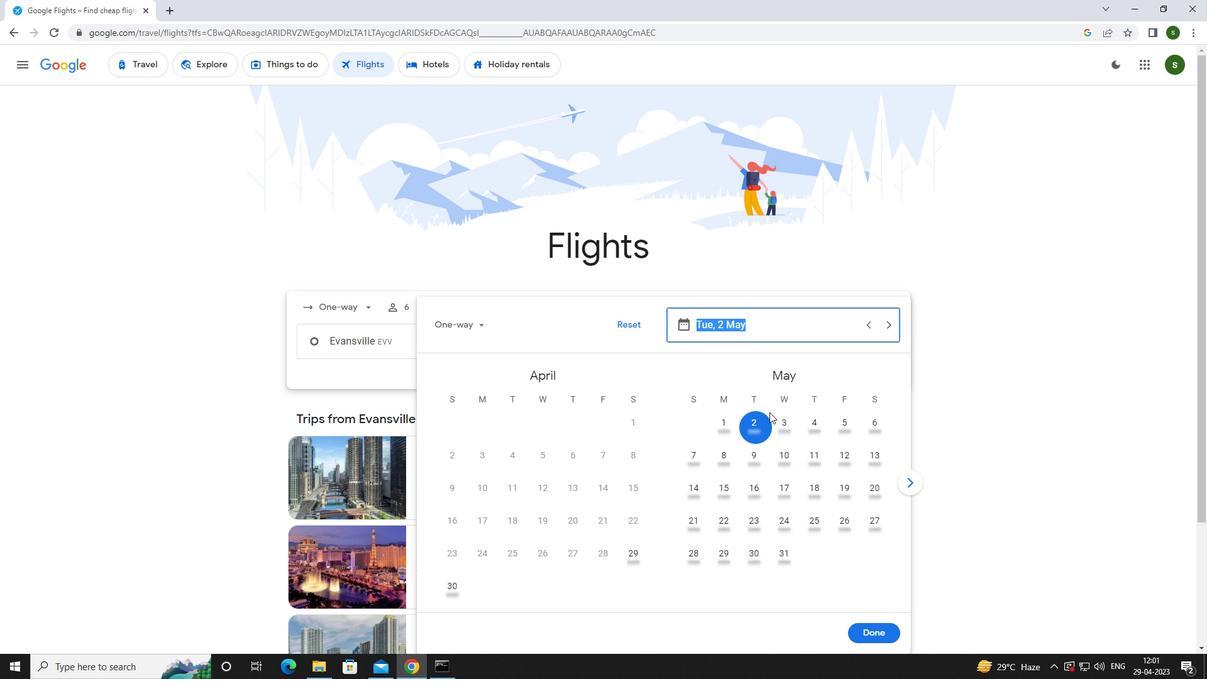 
Action: Mouse pressed left at (764, 430)
Screenshot: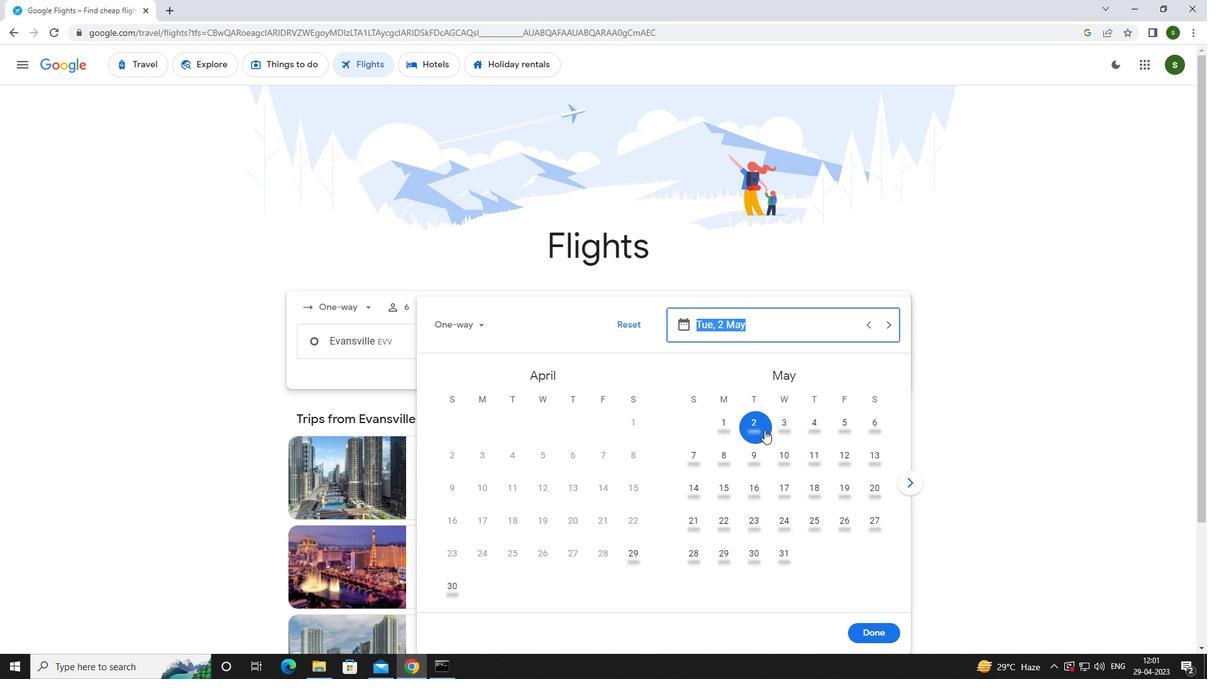 
Action: Mouse moved to (868, 631)
Screenshot: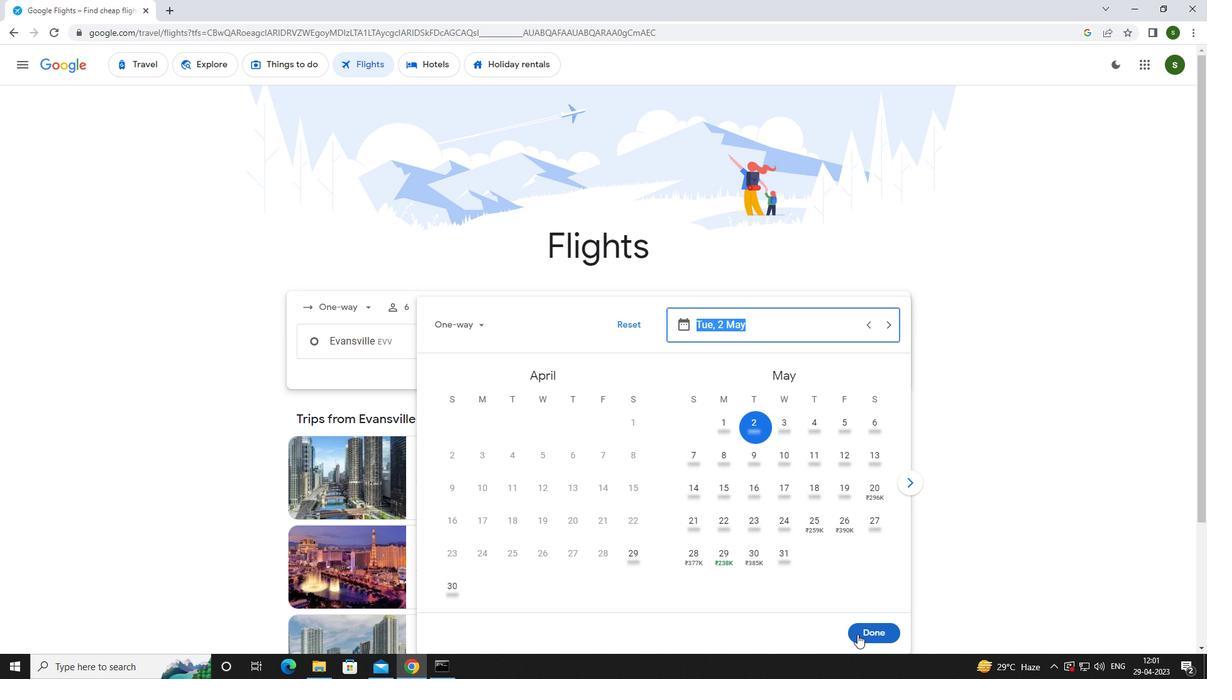
Action: Mouse pressed left at (868, 631)
Screenshot: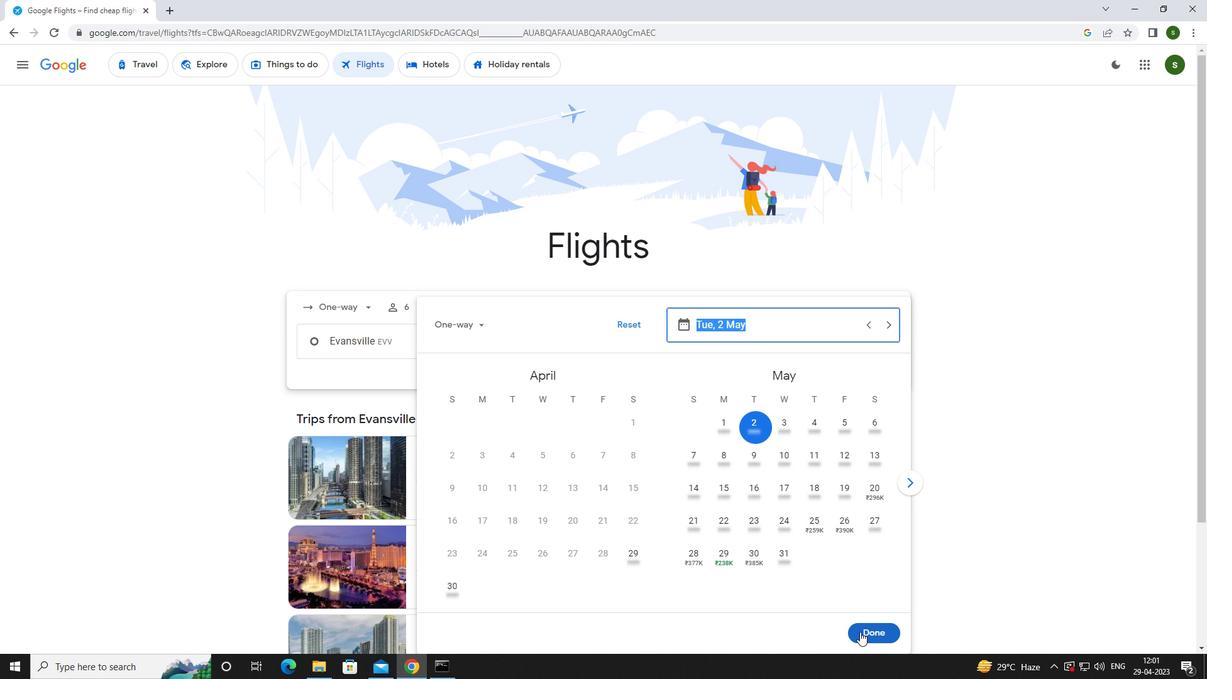 
Action: Mouse moved to (587, 394)
Screenshot: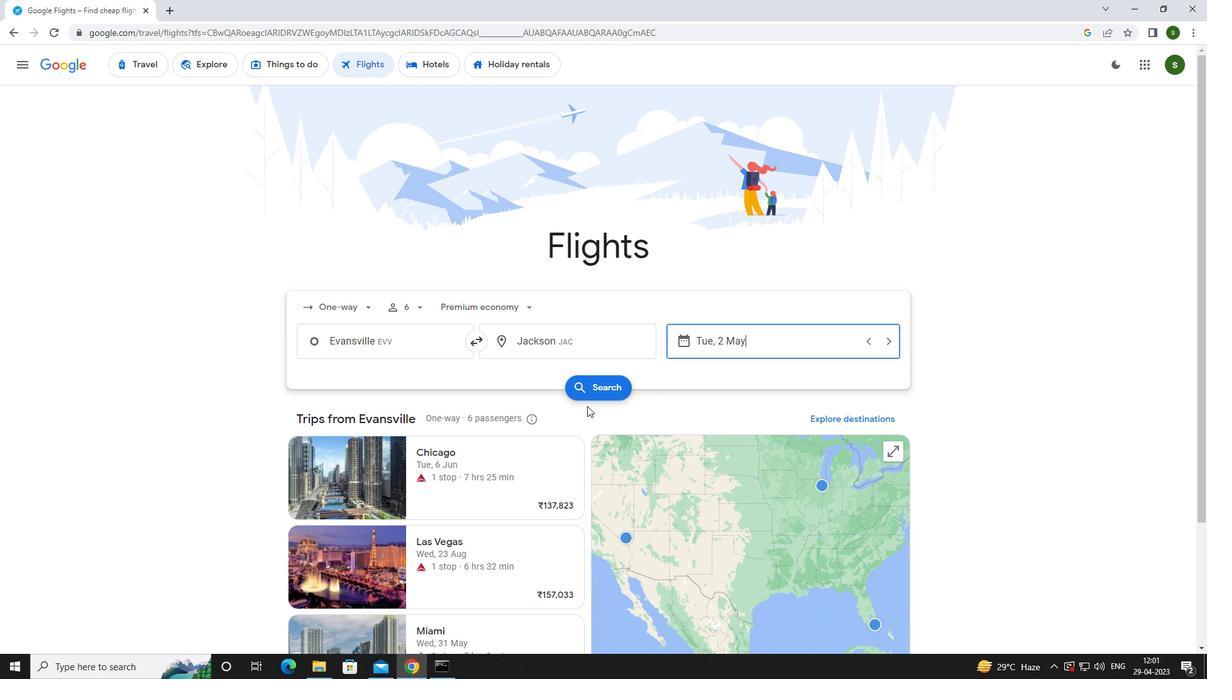 
Action: Mouse pressed left at (587, 394)
Screenshot: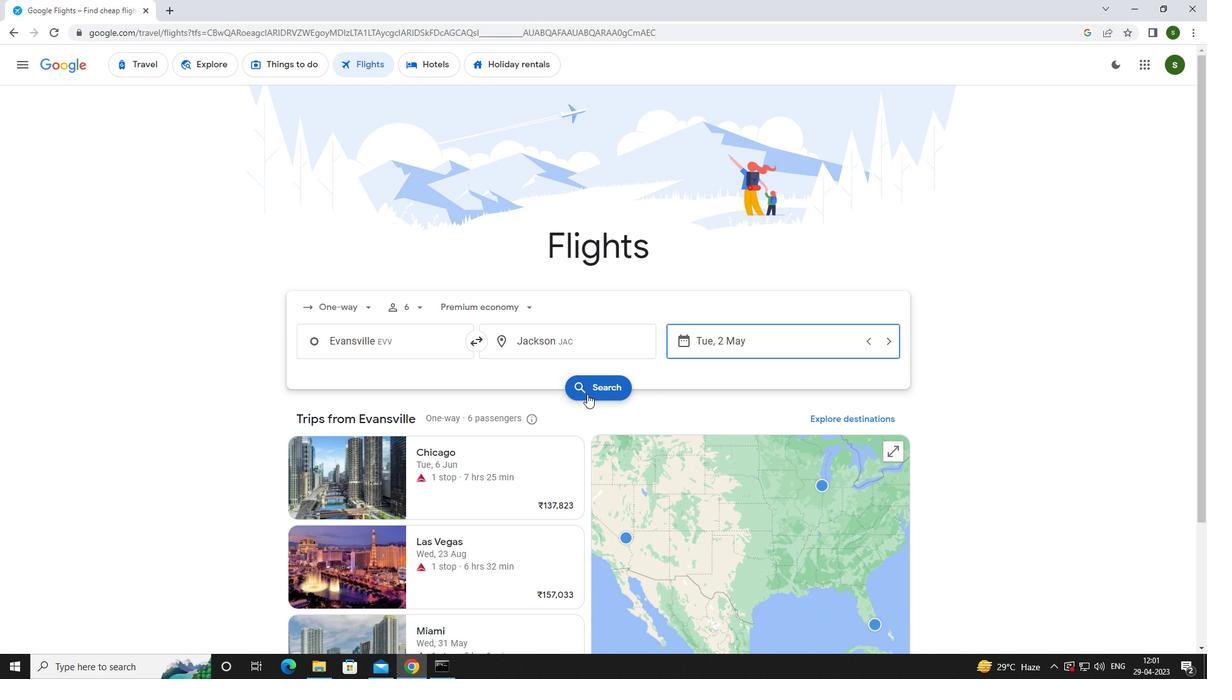 
Action: Mouse moved to (314, 183)
Screenshot: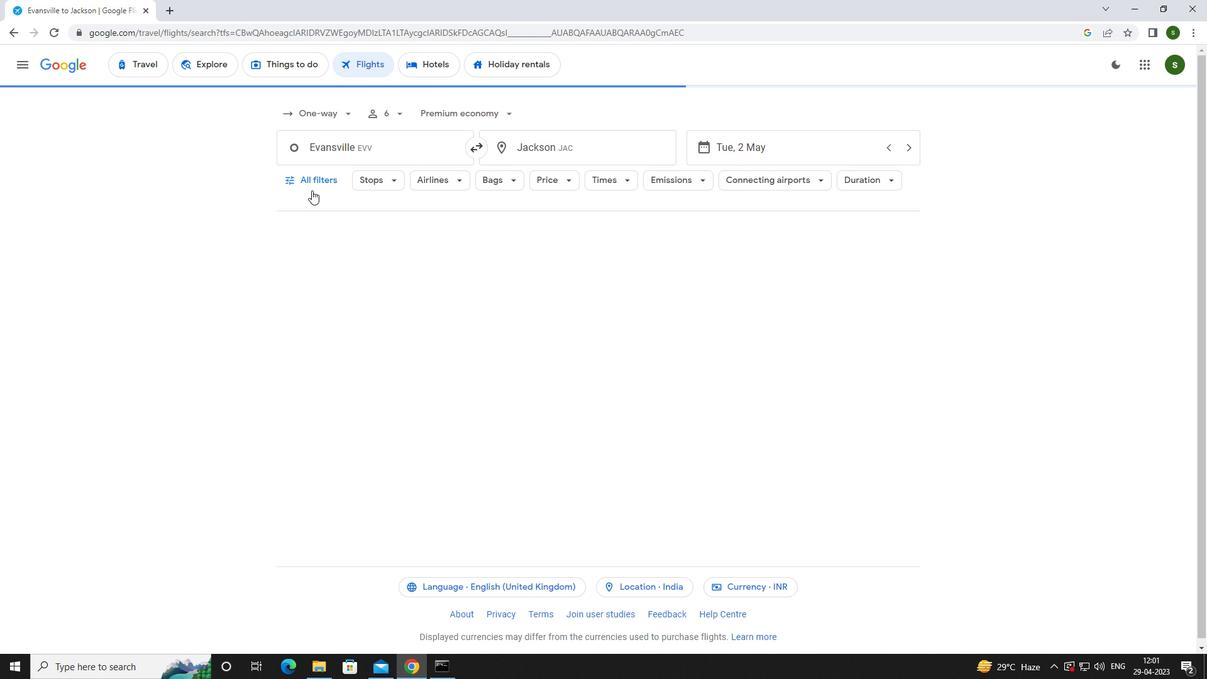 
Action: Mouse pressed left at (314, 183)
Screenshot: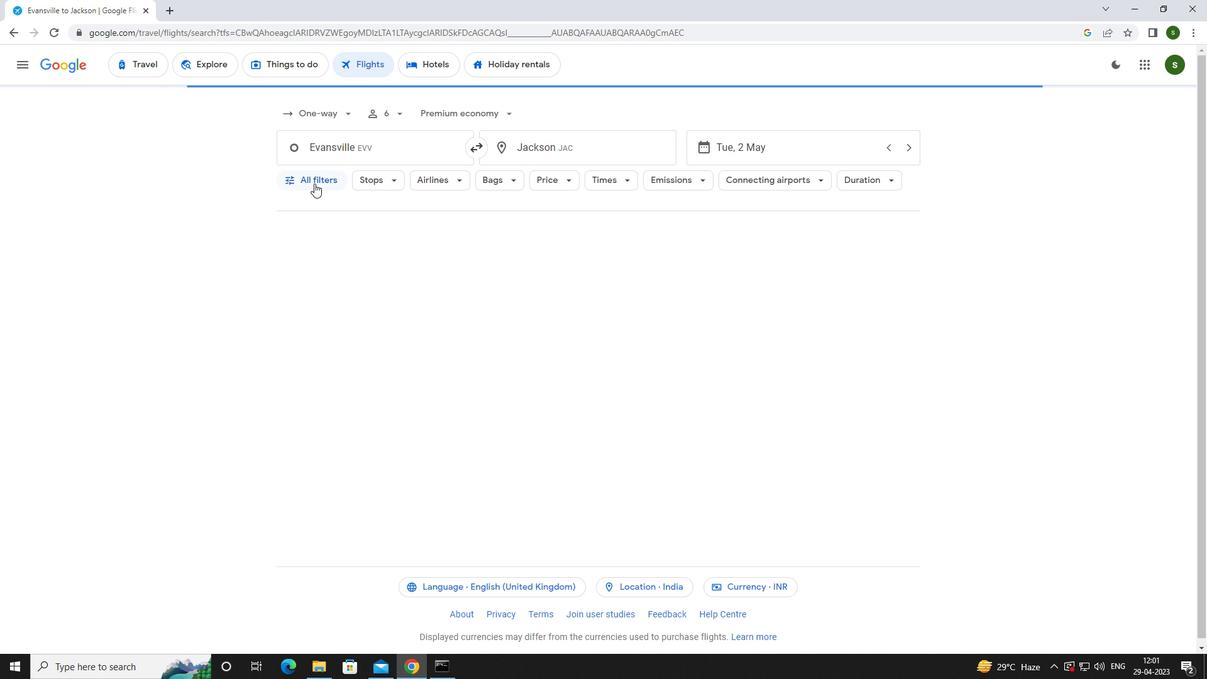 
Action: Mouse moved to (466, 449)
Screenshot: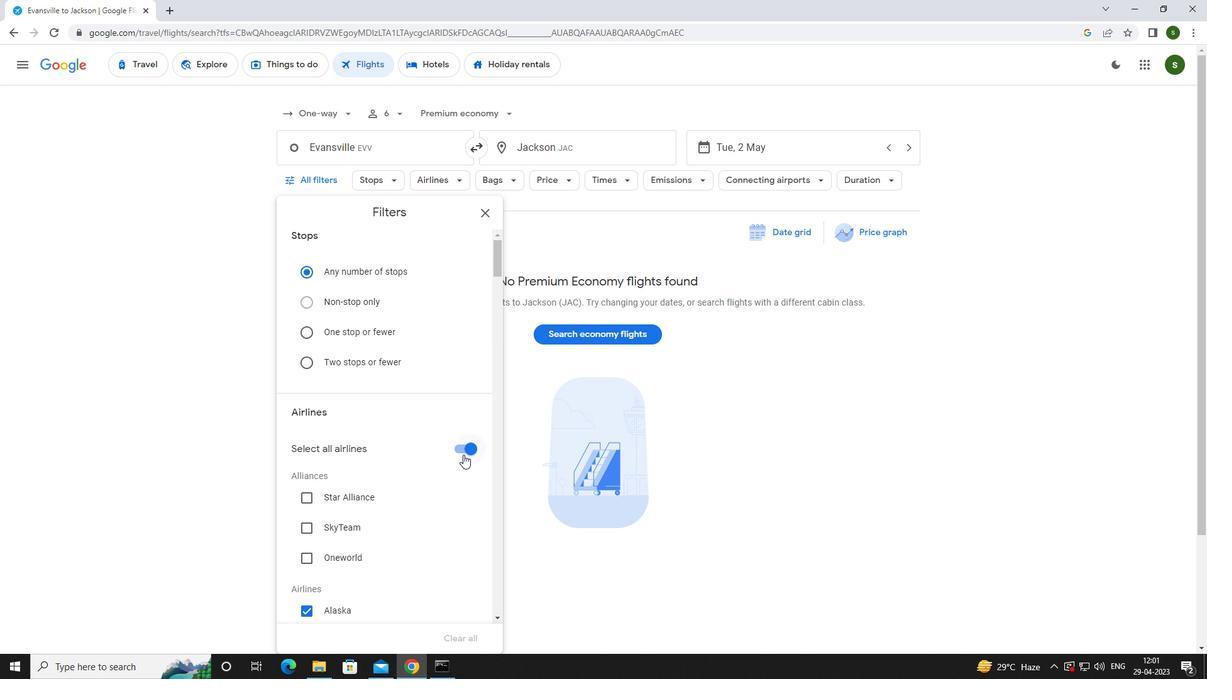 
Action: Mouse pressed left at (466, 449)
Screenshot: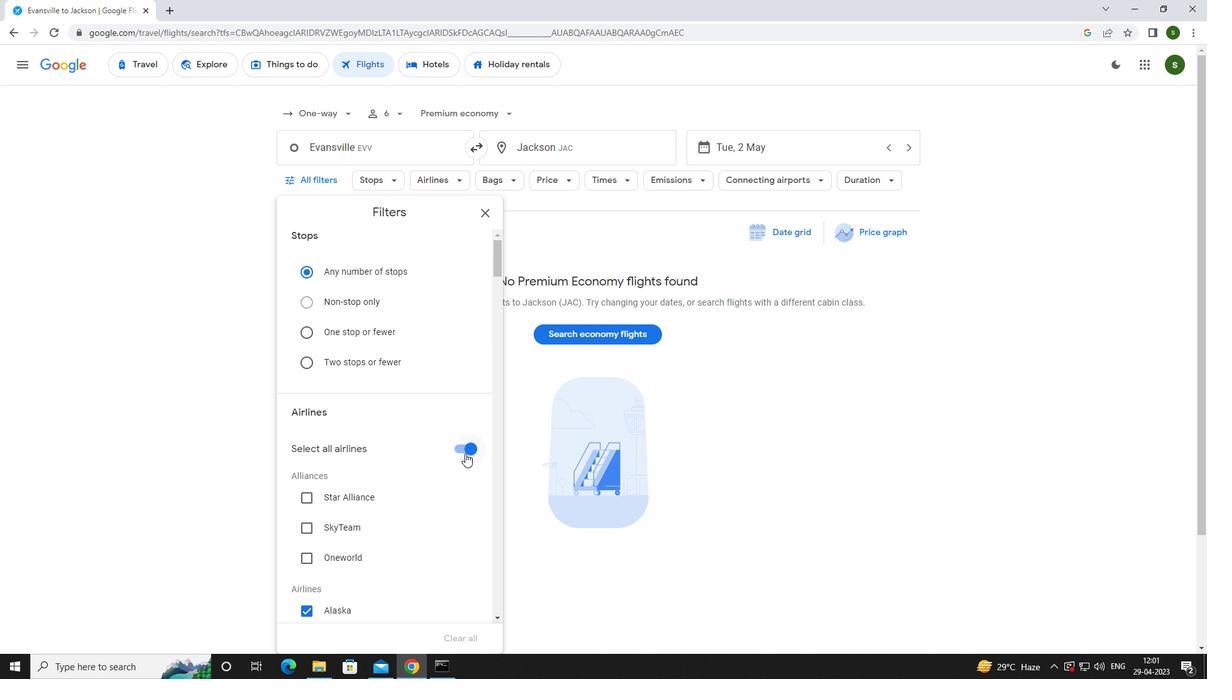 
Action: Mouse moved to (423, 461)
Screenshot: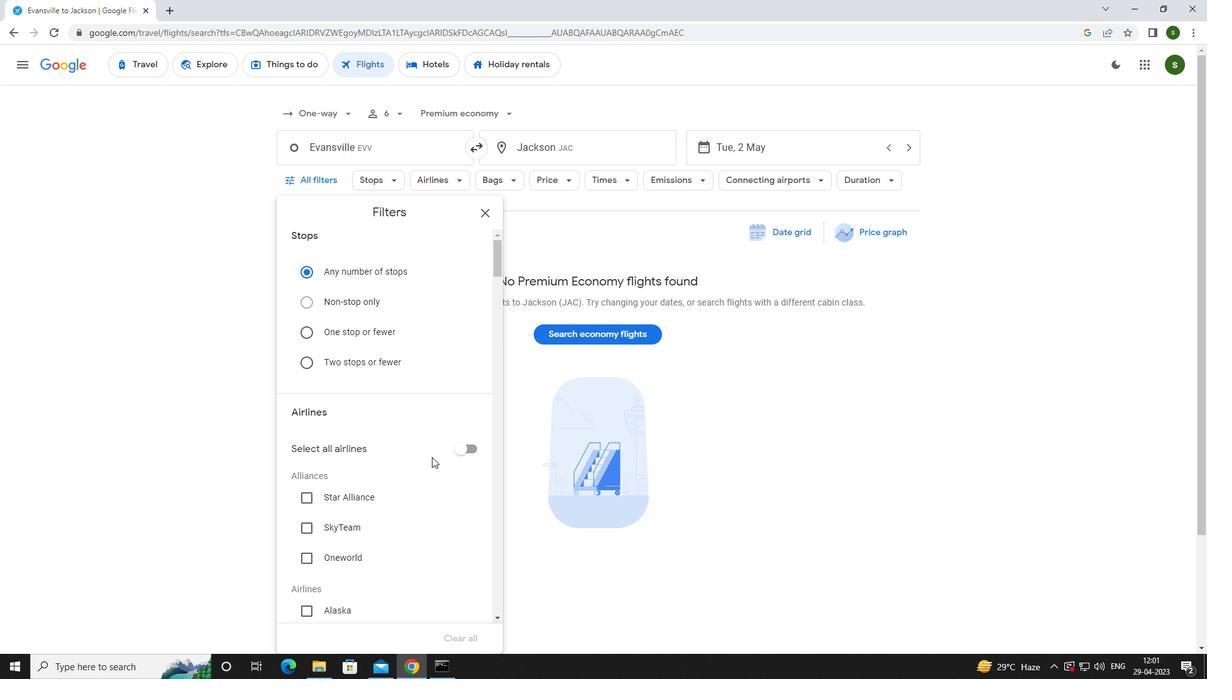 
Action: Mouse scrolled (423, 460) with delta (0, 0)
Screenshot: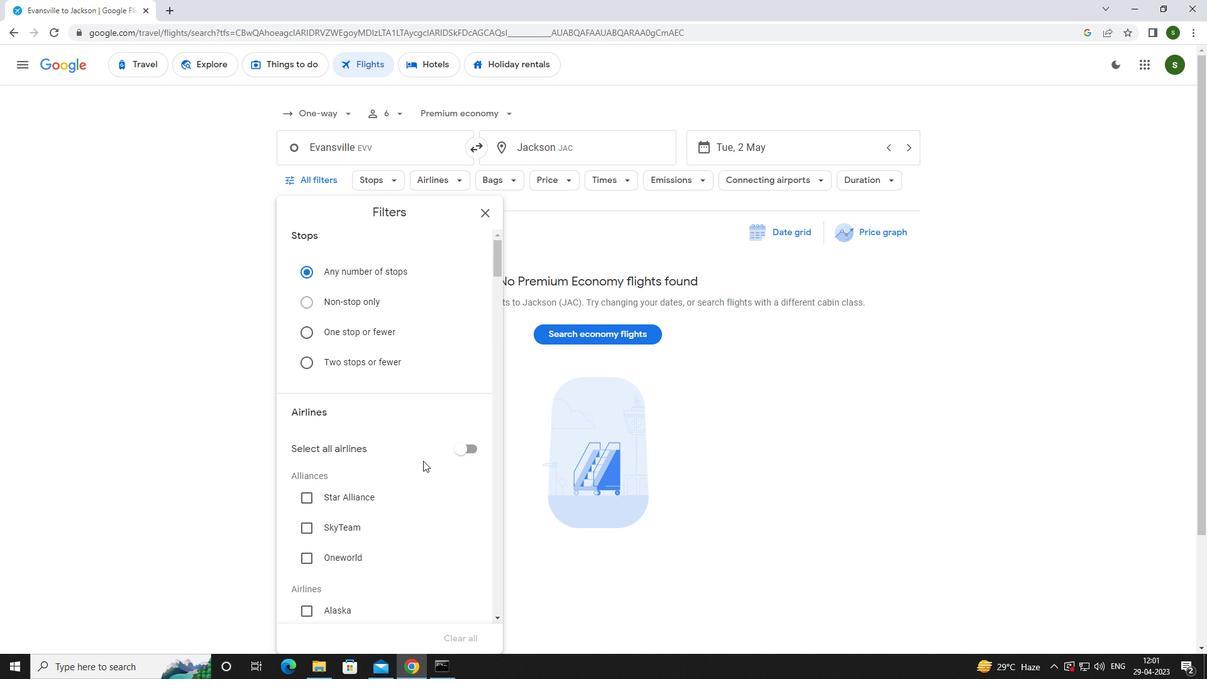 
Action: Mouse scrolled (423, 460) with delta (0, 0)
Screenshot: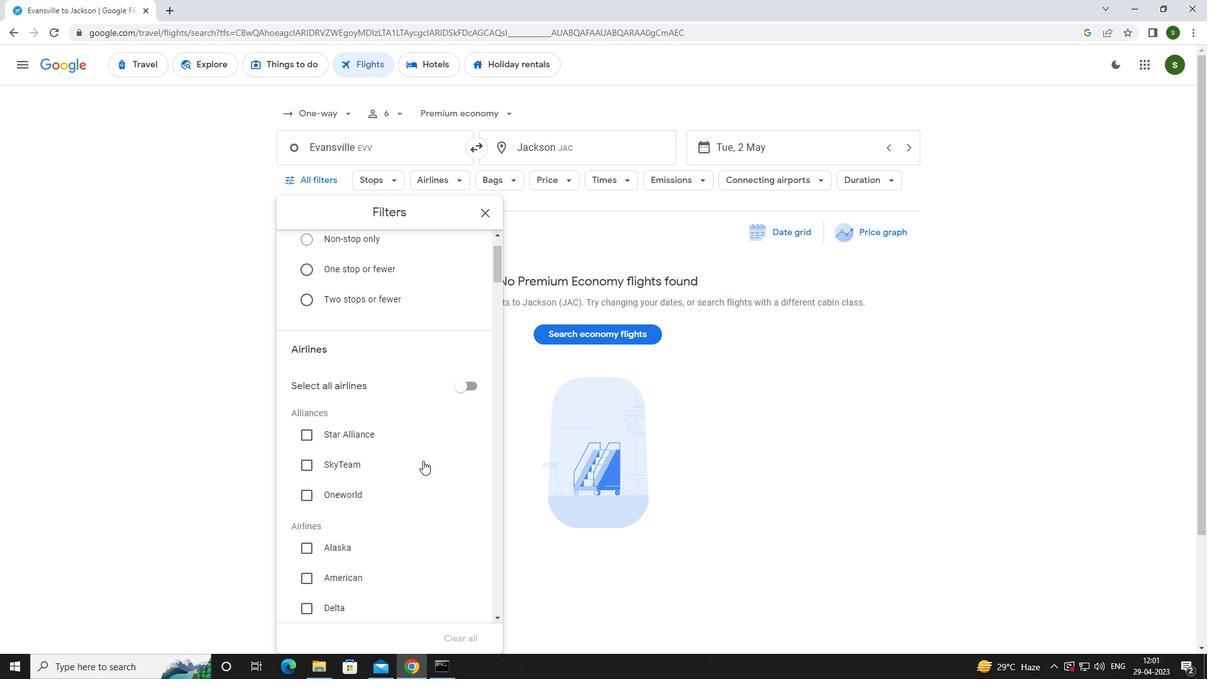 
Action: Mouse scrolled (423, 460) with delta (0, 0)
Screenshot: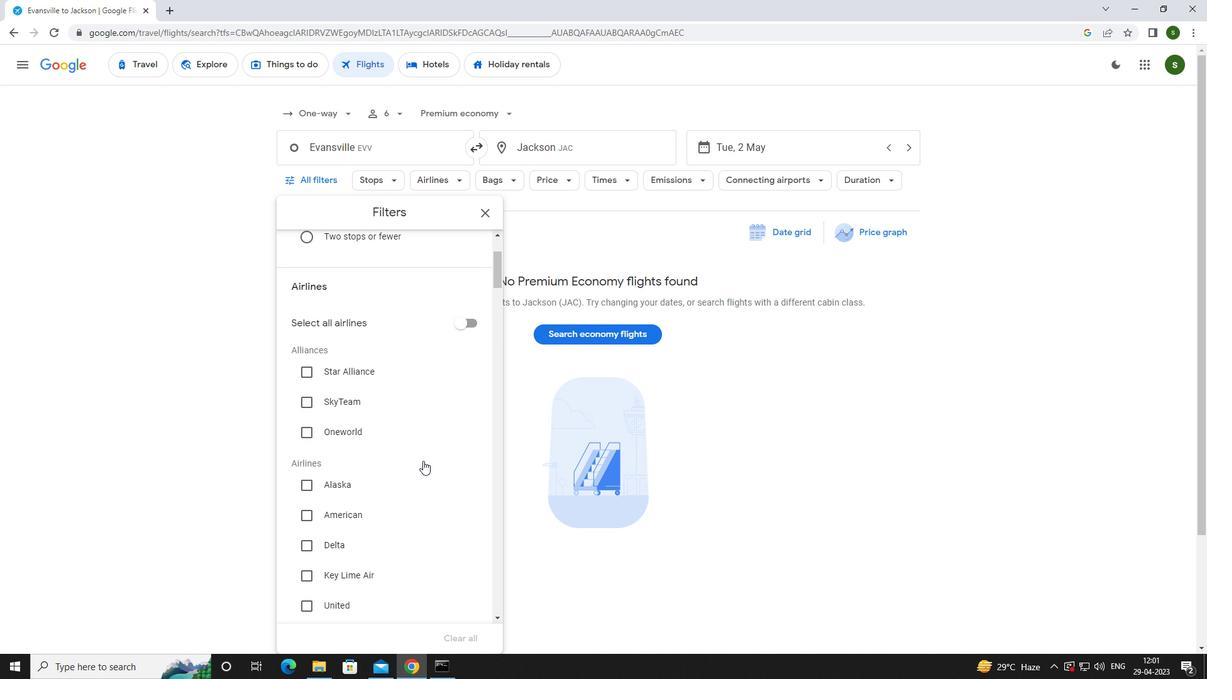 
Action: Mouse scrolled (423, 460) with delta (0, 0)
Screenshot: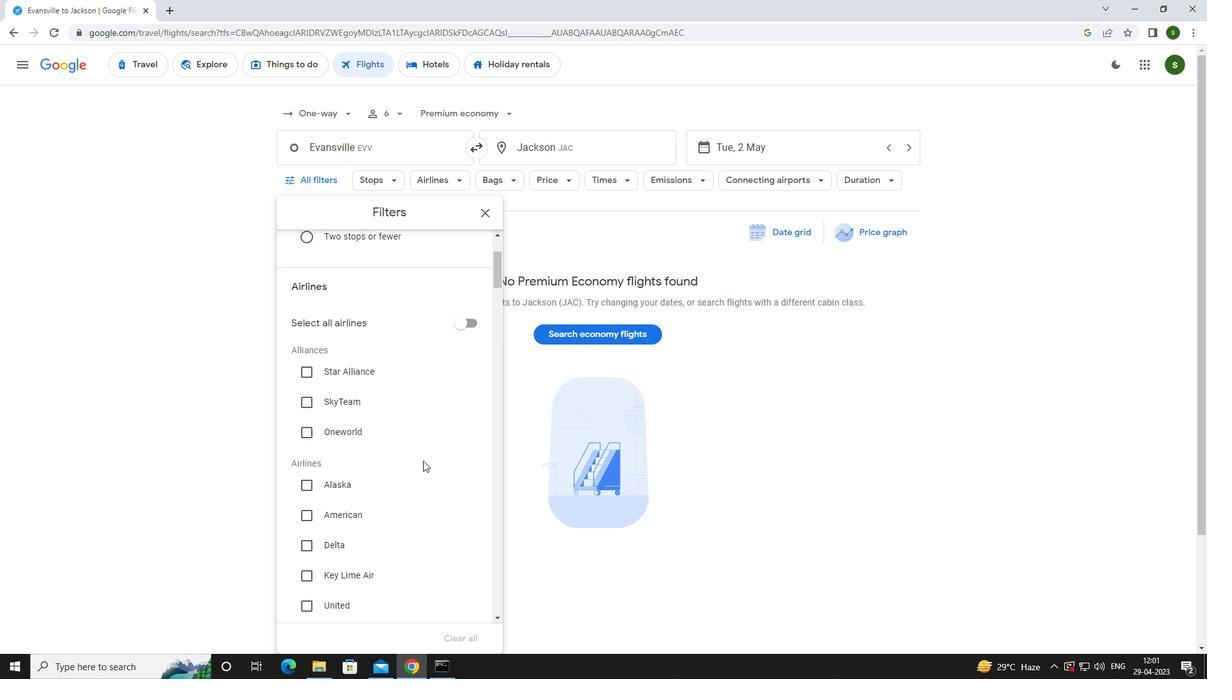 
Action: Mouse scrolled (423, 460) with delta (0, 0)
Screenshot: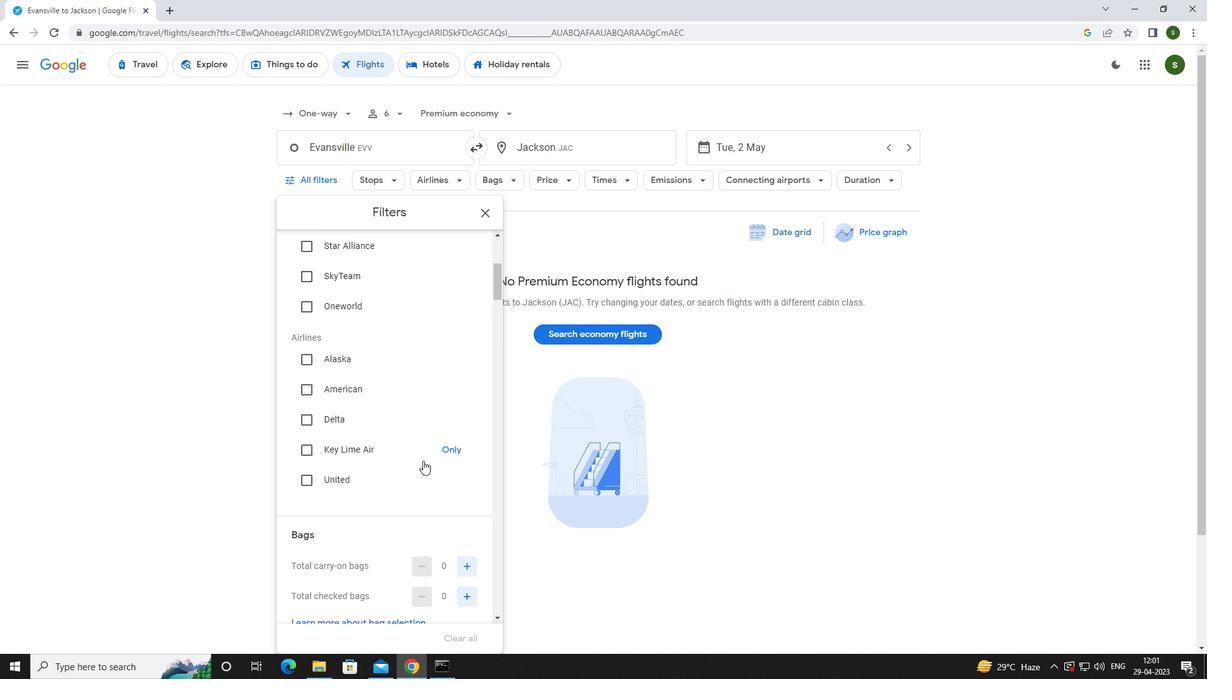 
Action: Mouse scrolled (423, 460) with delta (0, 0)
Screenshot: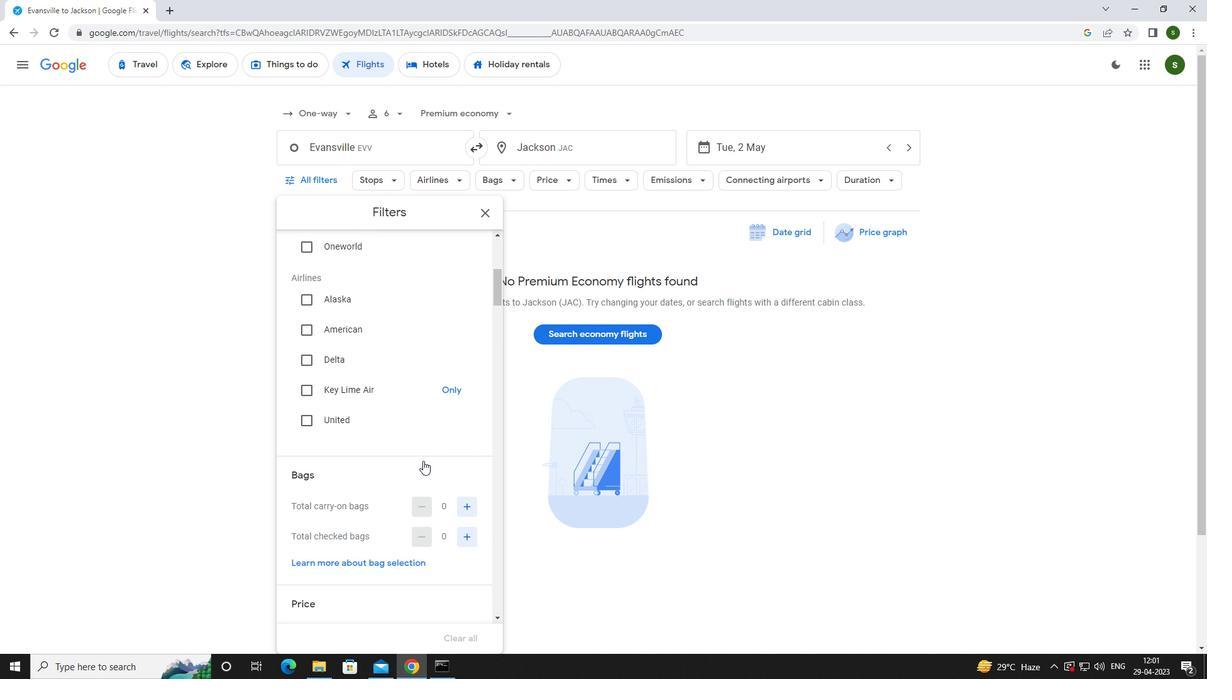 
Action: Mouse moved to (464, 470)
Screenshot: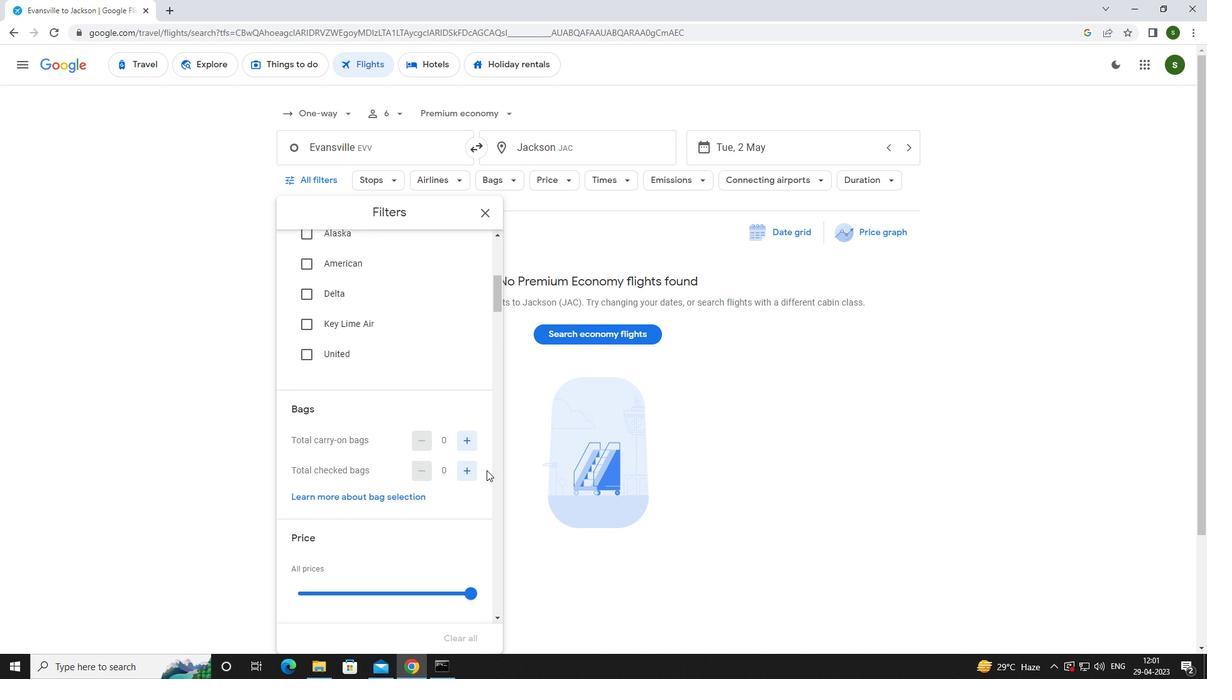 
Action: Mouse pressed left at (464, 470)
Screenshot: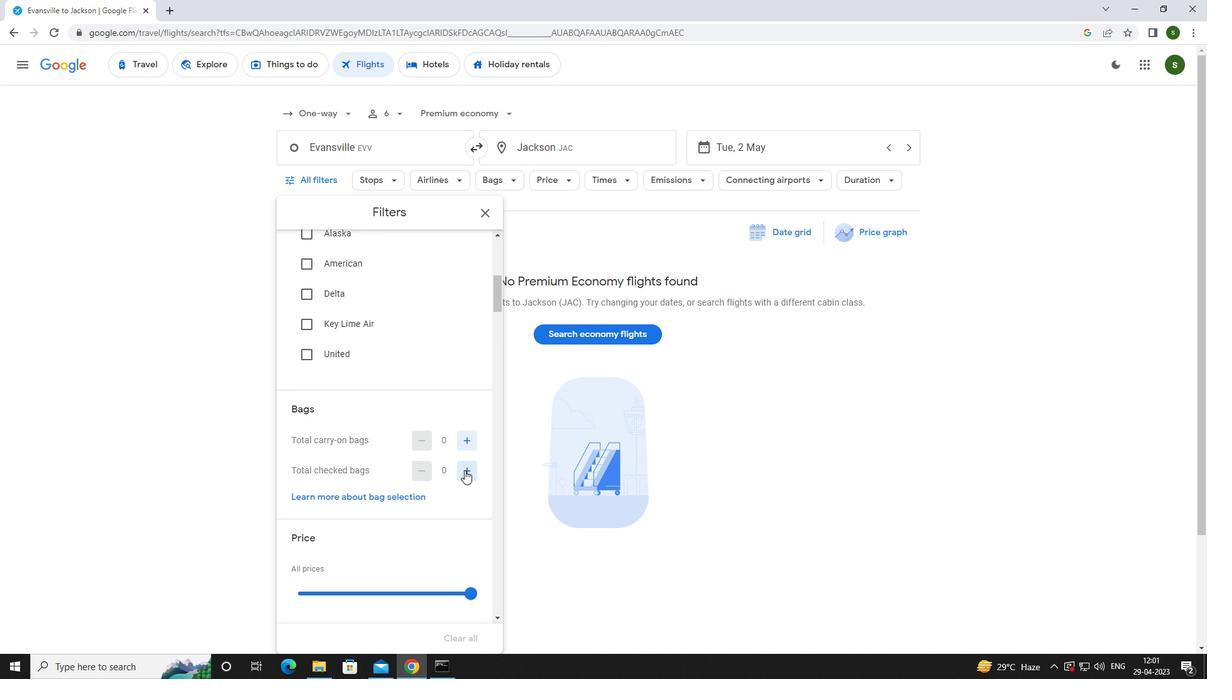 
Action: Mouse pressed left at (464, 470)
Screenshot: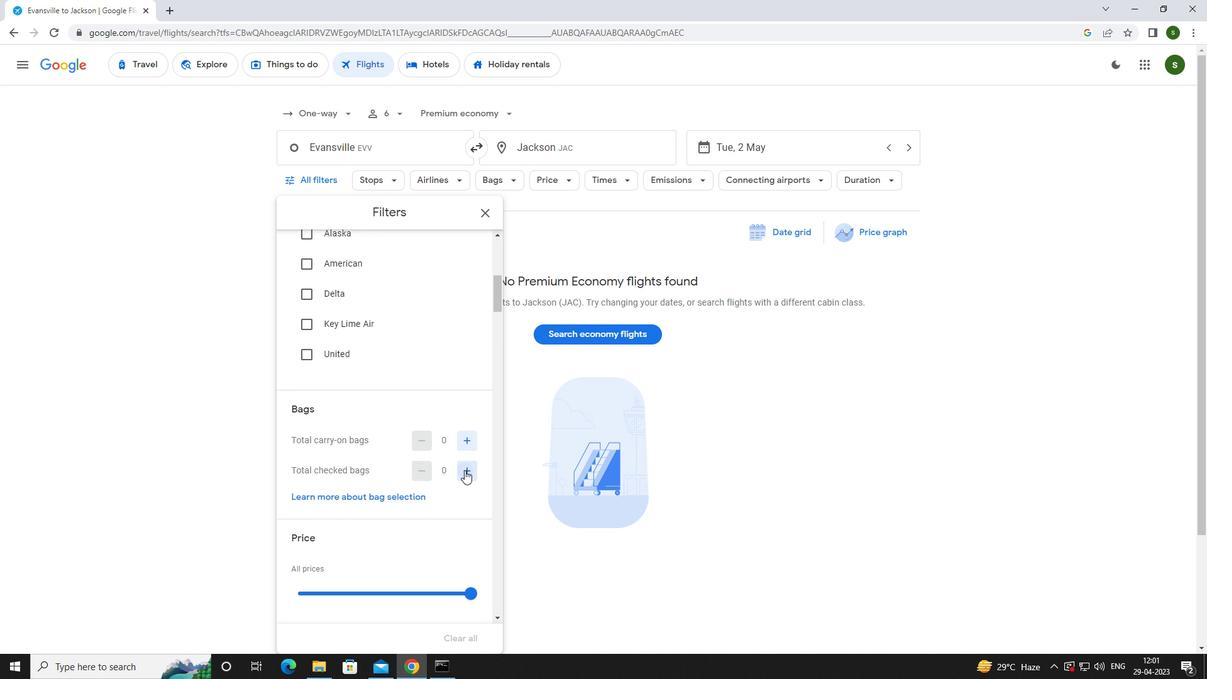 
Action: Mouse pressed left at (464, 470)
Screenshot: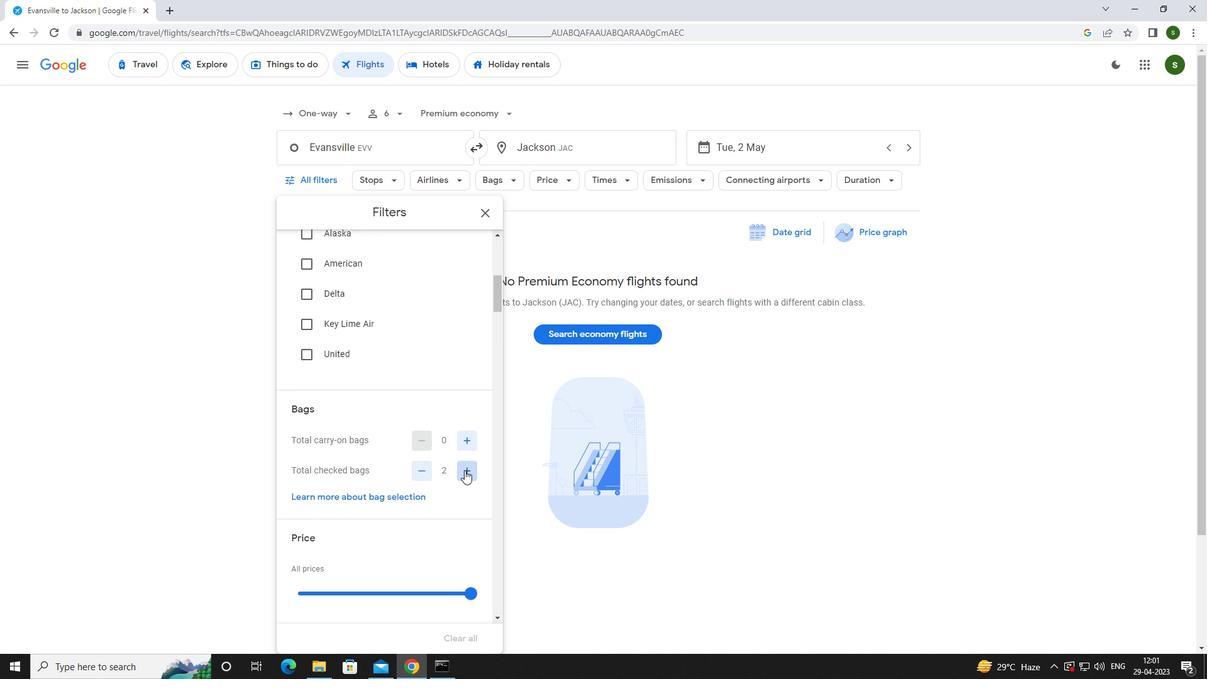 
Action: Mouse moved to (446, 488)
Screenshot: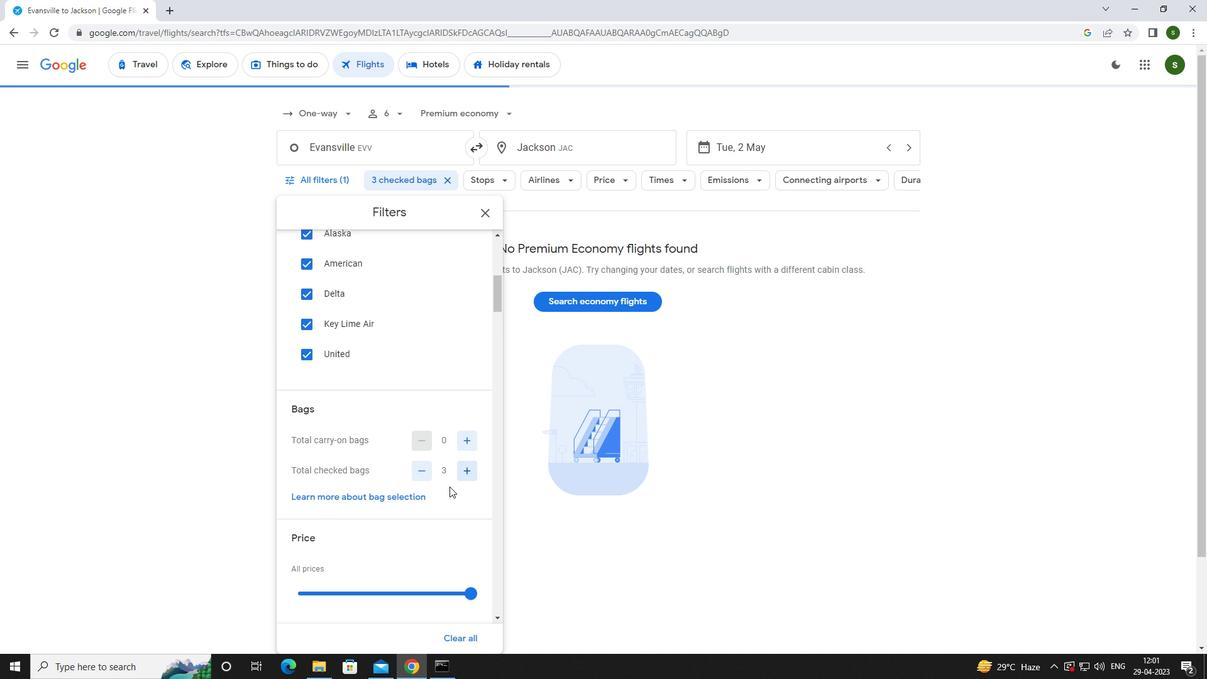 
Action: Mouse scrolled (446, 488) with delta (0, 0)
Screenshot: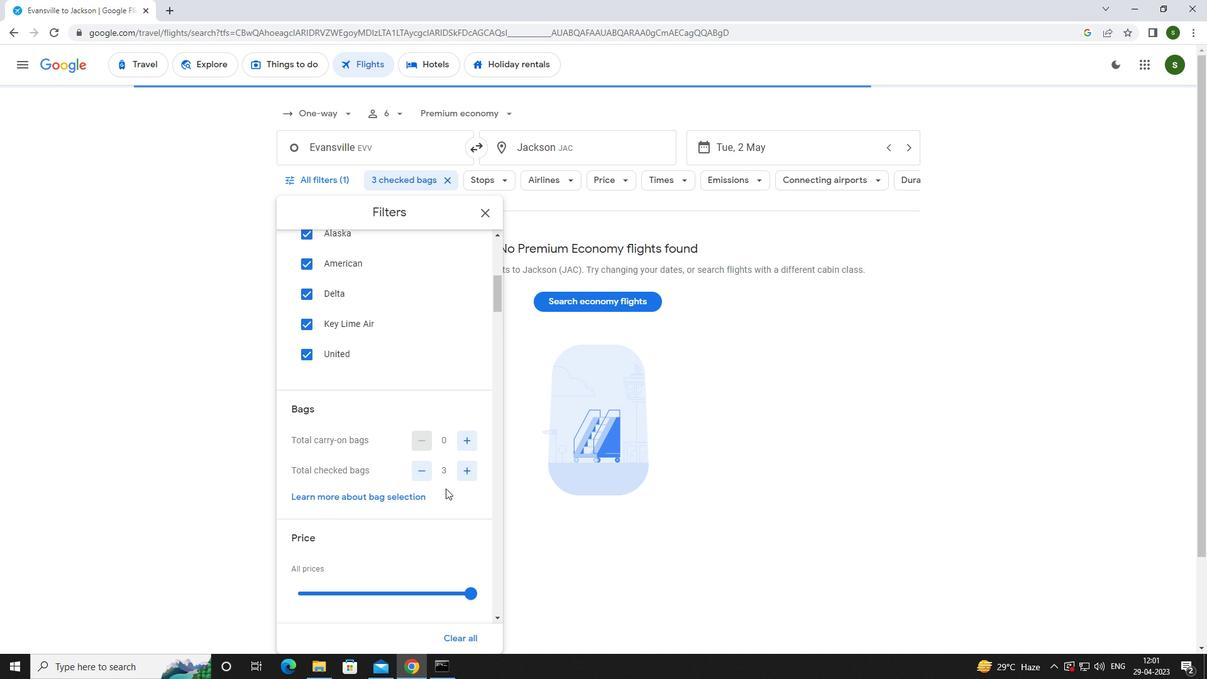 
Action: Mouse scrolled (446, 488) with delta (0, 0)
Screenshot: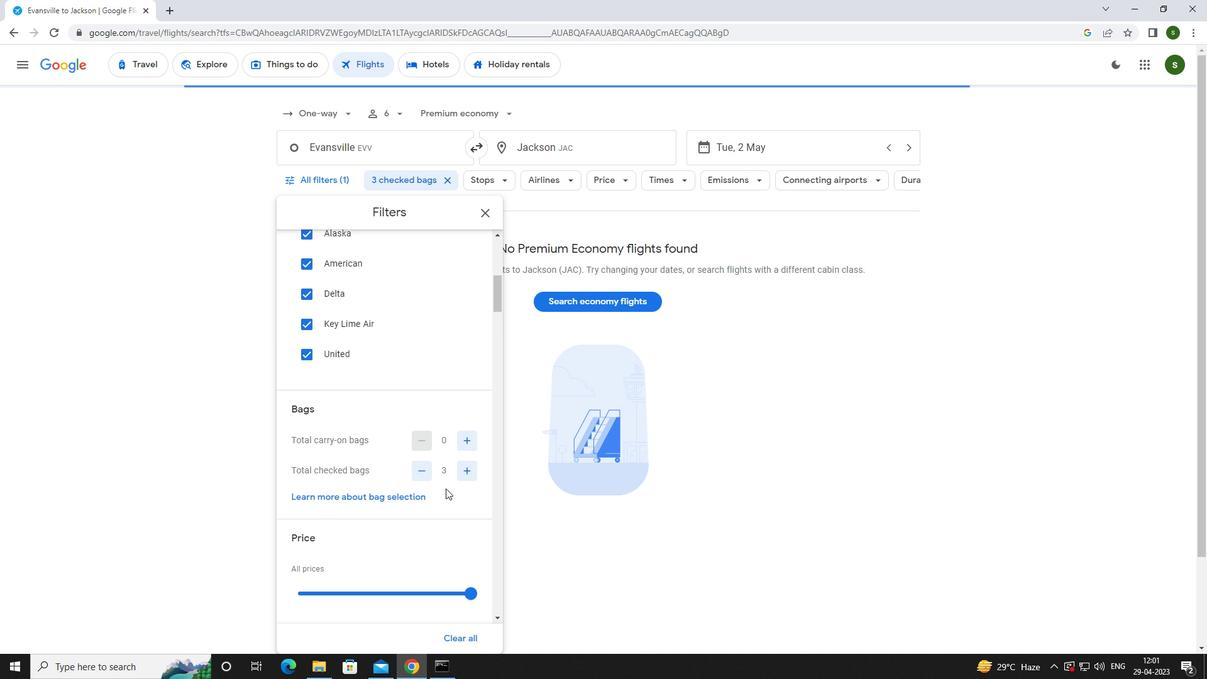 
Action: Mouse moved to (471, 468)
Screenshot: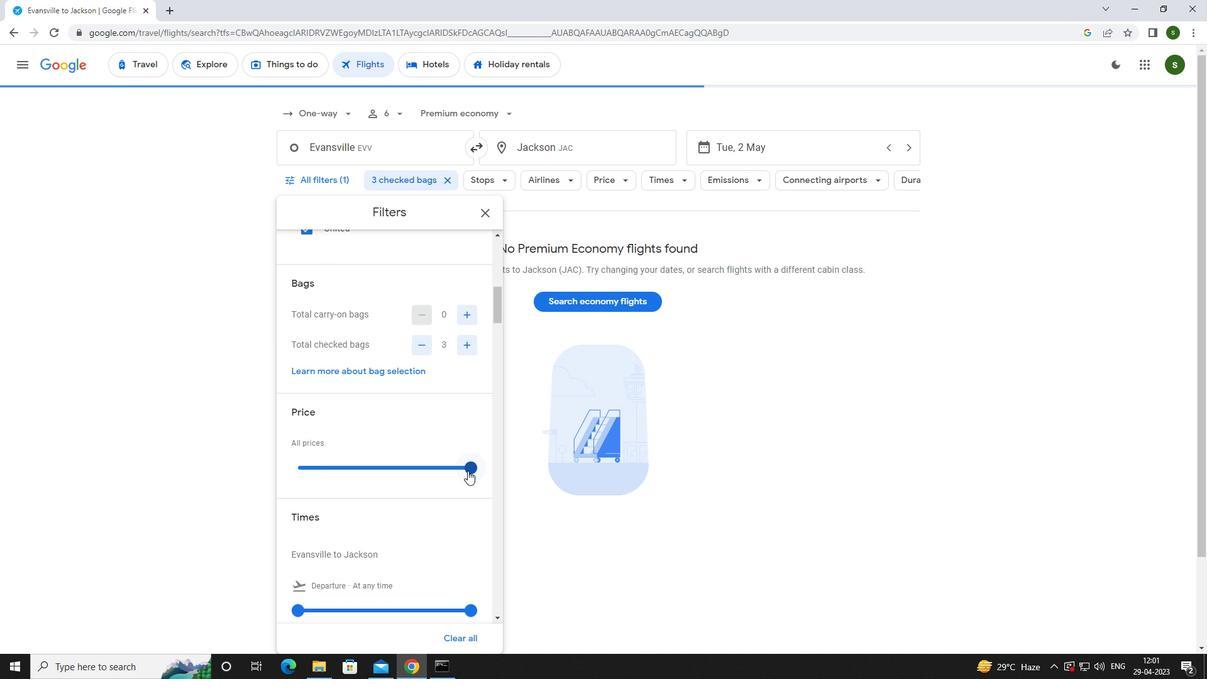 
Action: Mouse pressed left at (471, 468)
Screenshot: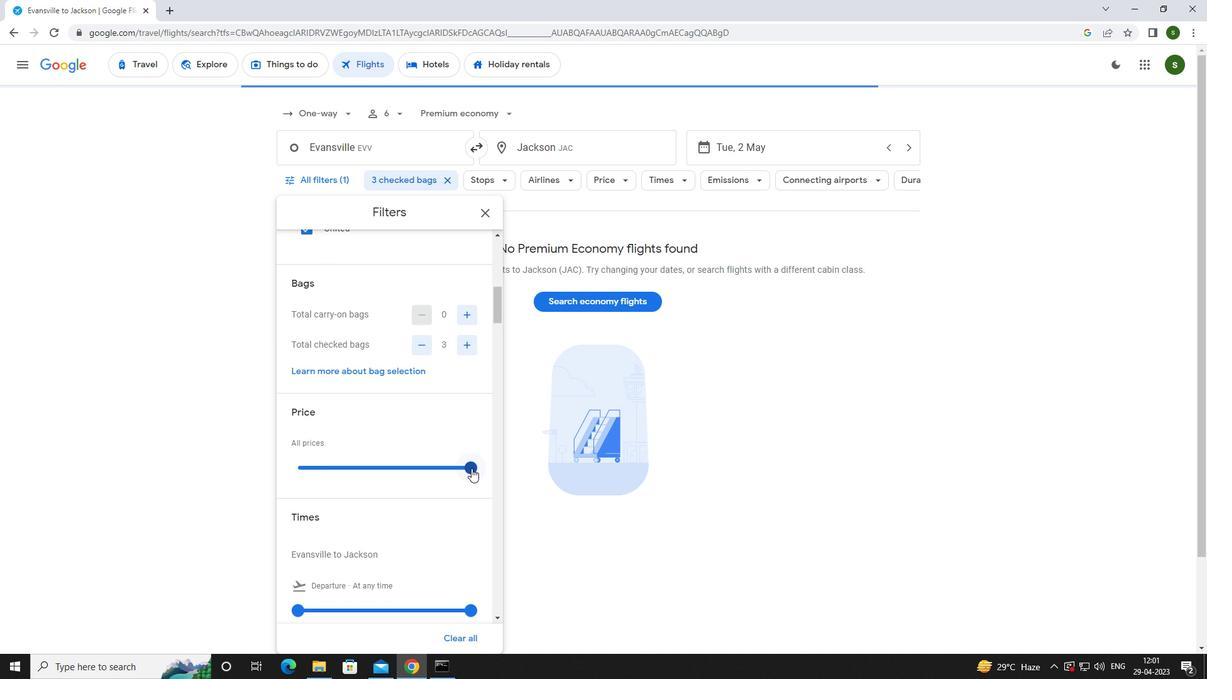 
Action: Mouse moved to (448, 473)
Screenshot: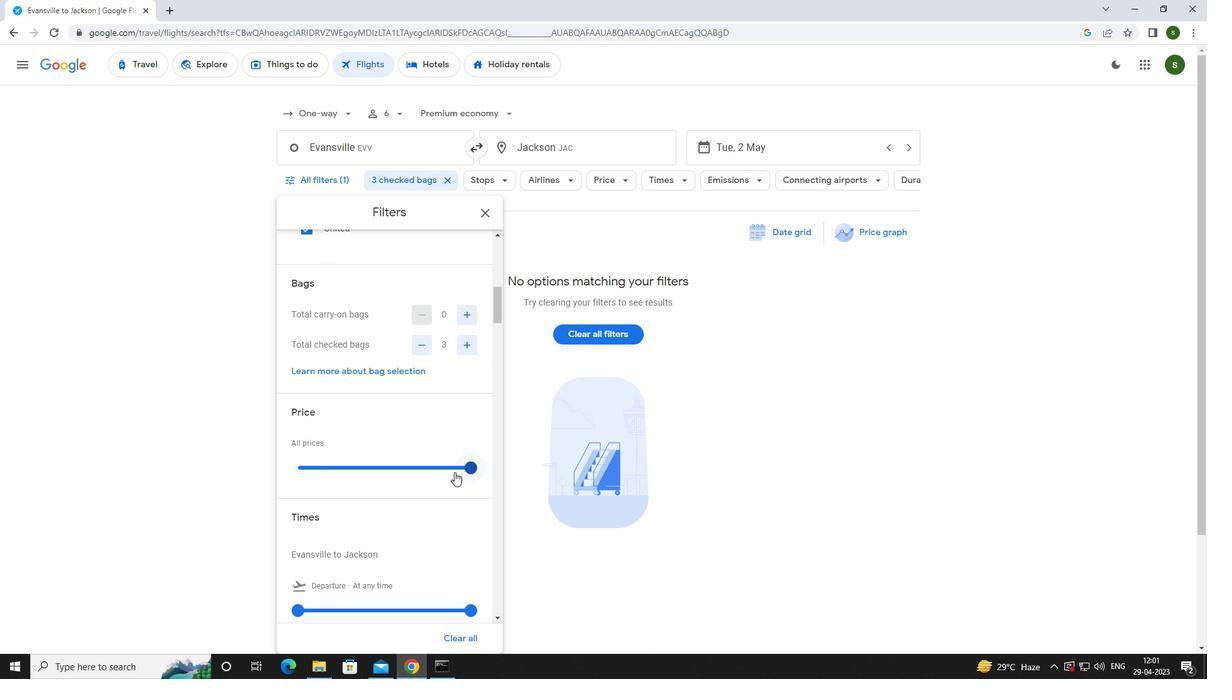 
Action: Mouse scrolled (448, 472) with delta (0, 0)
Screenshot: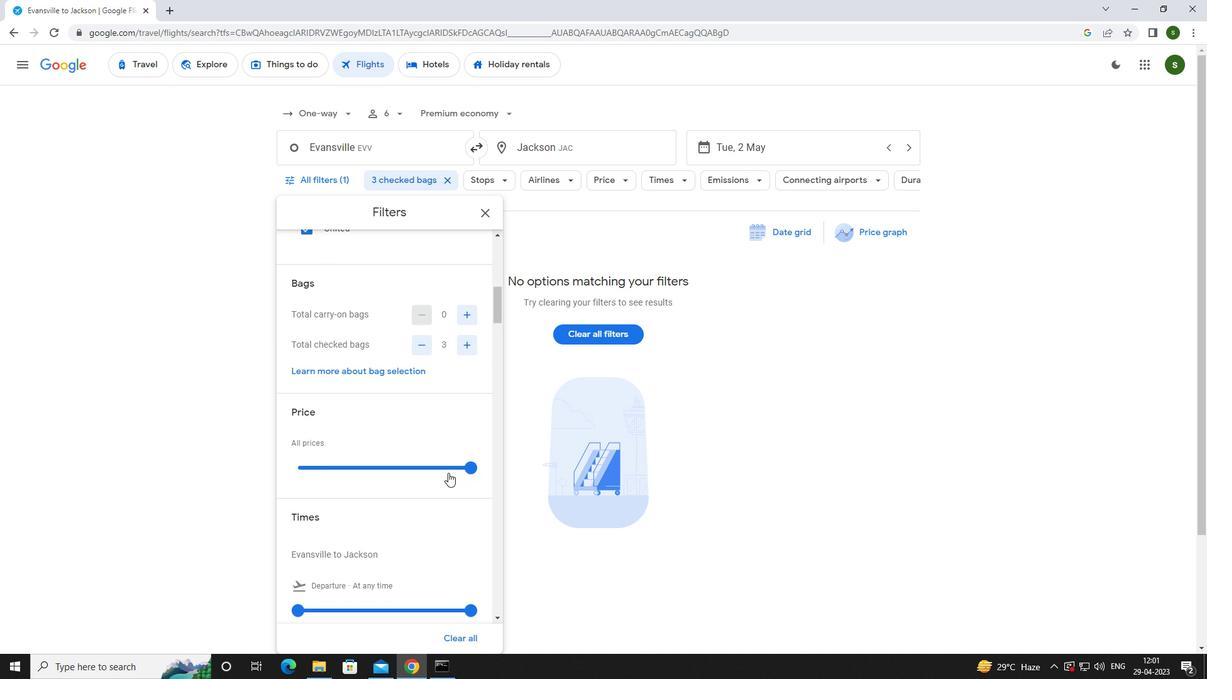 
Action: Mouse scrolled (448, 472) with delta (0, 0)
Screenshot: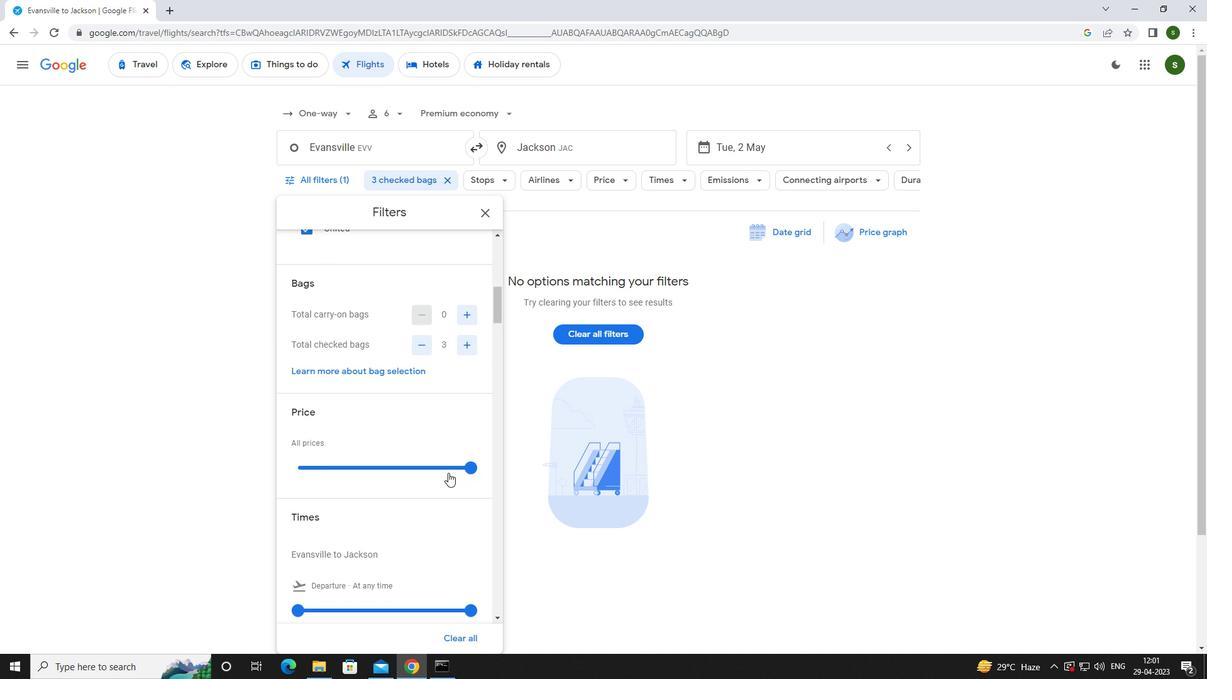 
Action: Mouse moved to (301, 481)
Screenshot: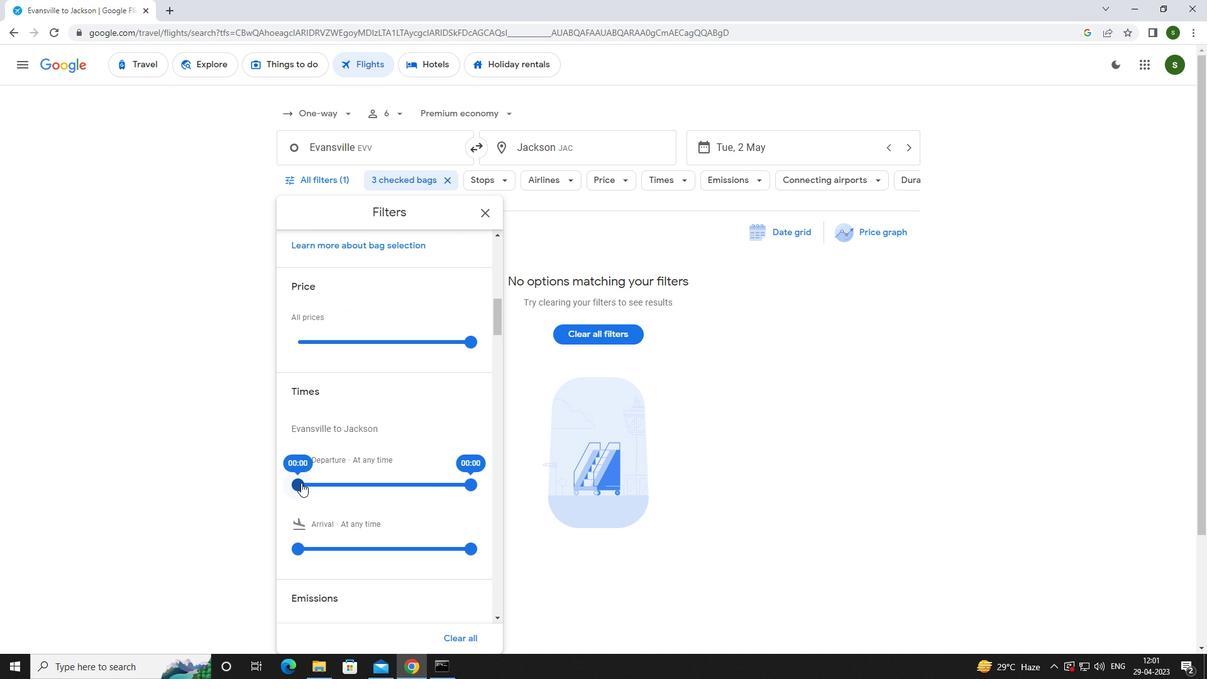 
Action: Mouse pressed left at (301, 481)
Screenshot: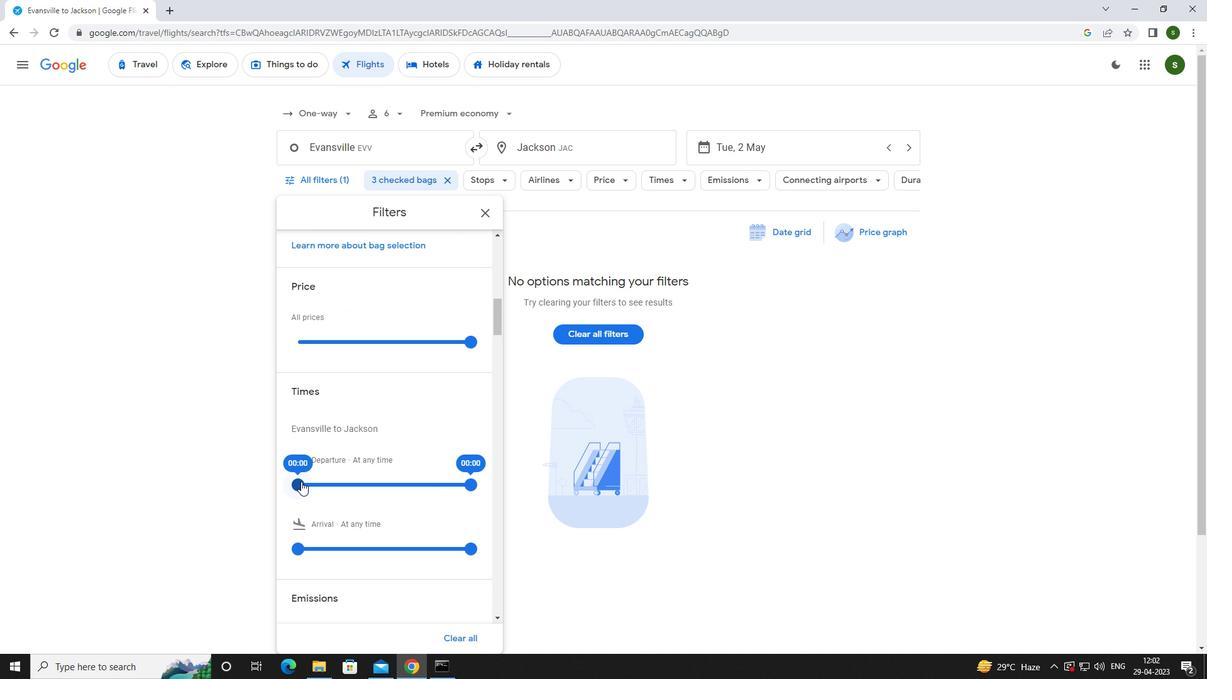 
Action: Mouse moved to (715, 417)
Screenshot: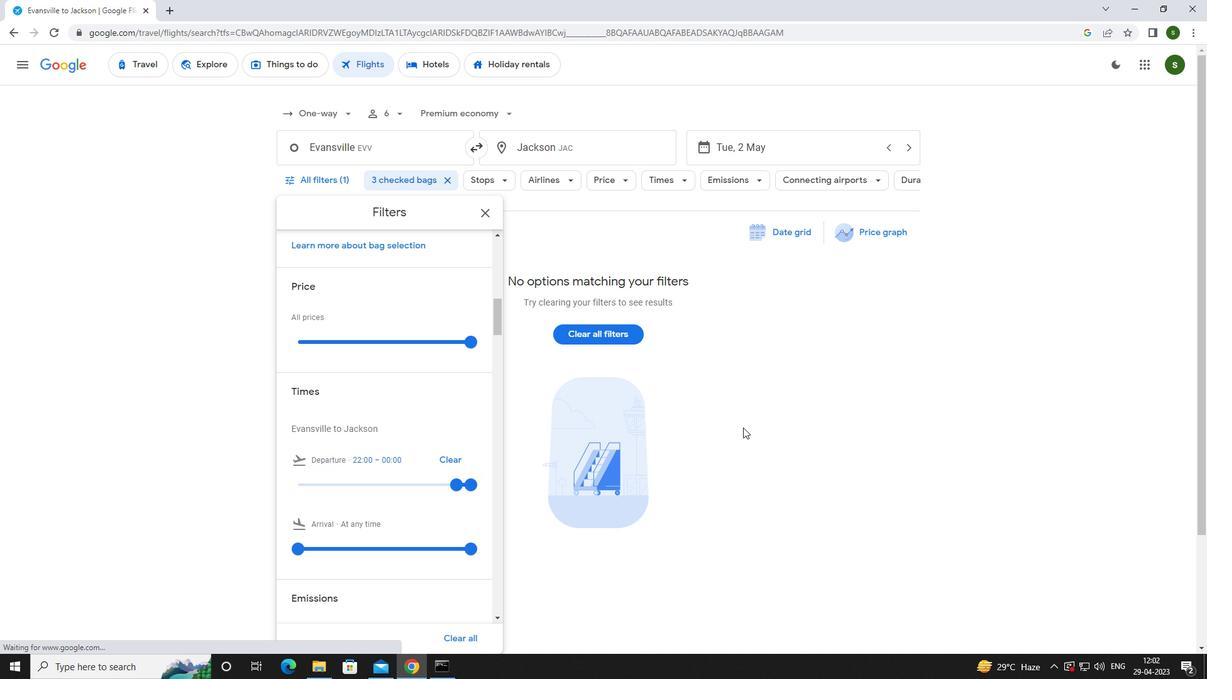 
Action: Mouse pressed left at (715, 417)
Screenshot: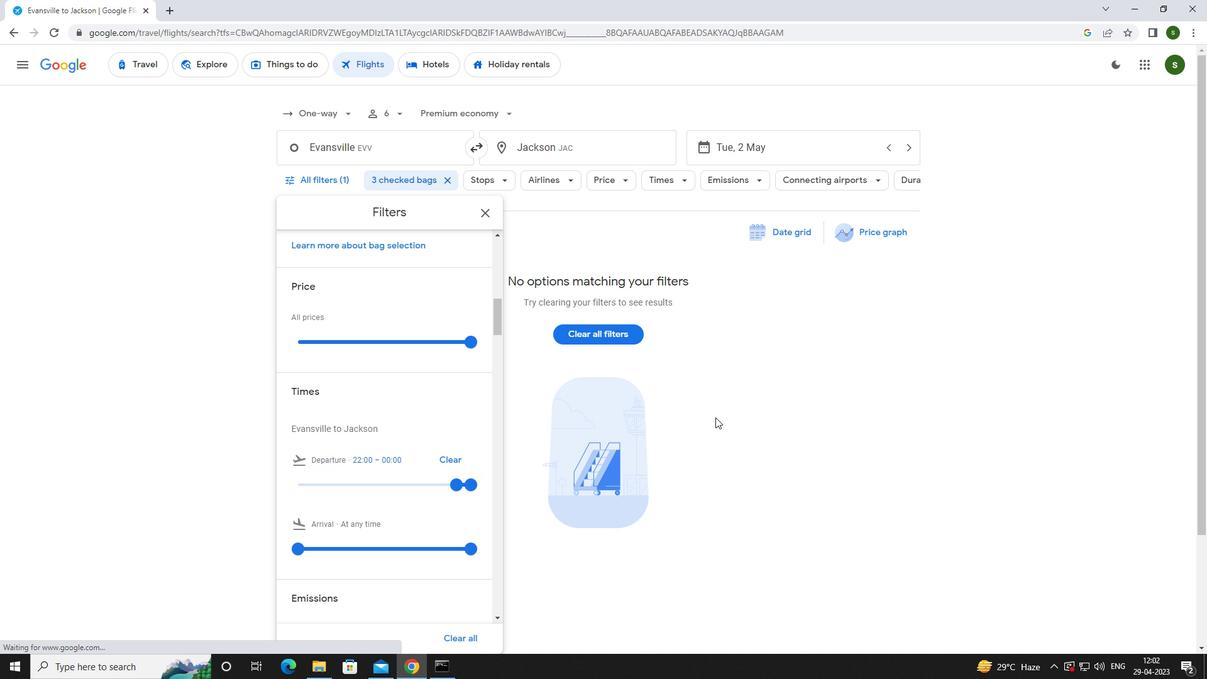 
